 Task: Look for space in Bouaké, Ivory Coast from 9th July, 2023 to 16th July, 2023 for 2 adults, 1 child in price range Rs.8000 to Rs.16000. Place can be entire place with 2 bedrooms having 2 beds and 1 bathroom. Property type can be house, flat, guest house. Booking option can be shelf check-in. Required host language is English.
Action: Mouse moved to (380, 78)
Screenshot: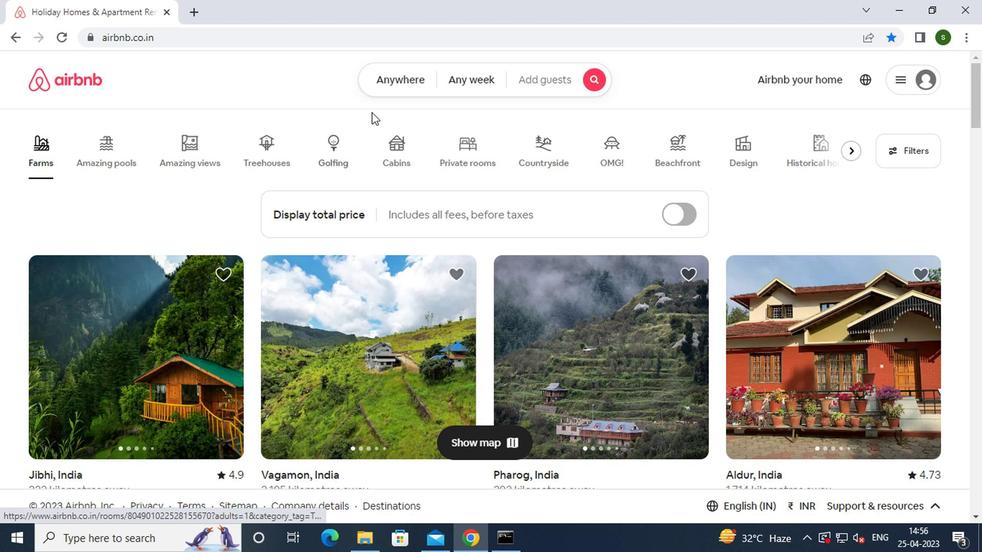 
Action: Mouse pressed left at (380, 78)
Screenshot: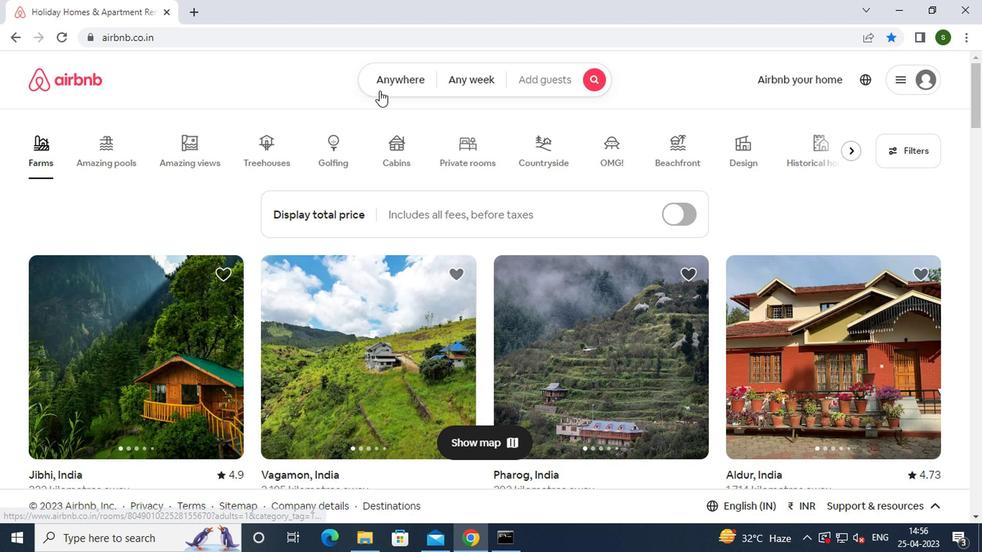 
Action: Mouse moved to (289, 145)
Screenshot: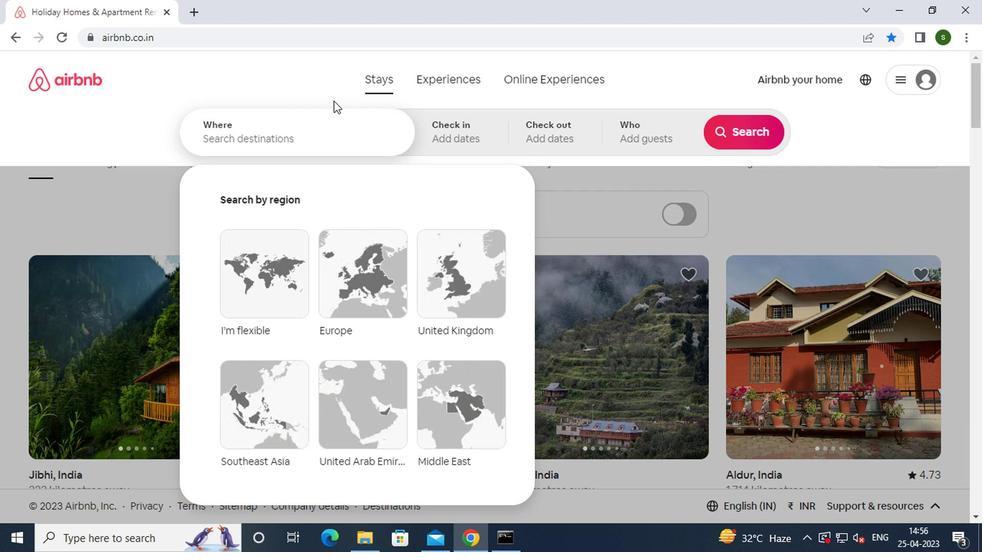 
Action: Mouse pressed left at (289, 145)
Screenshot: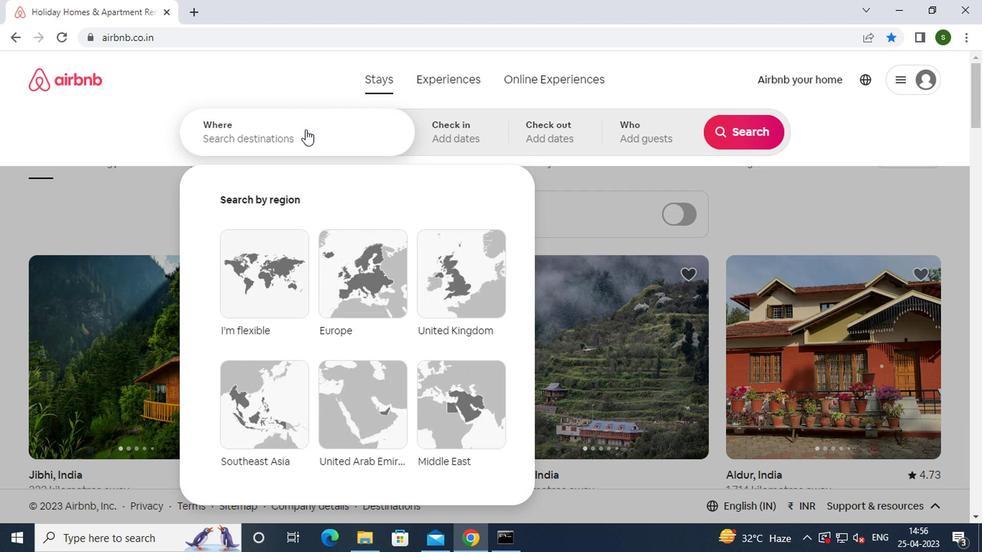
Action: Key pressed b<Key.caps_lock>ouake,
Screenshot: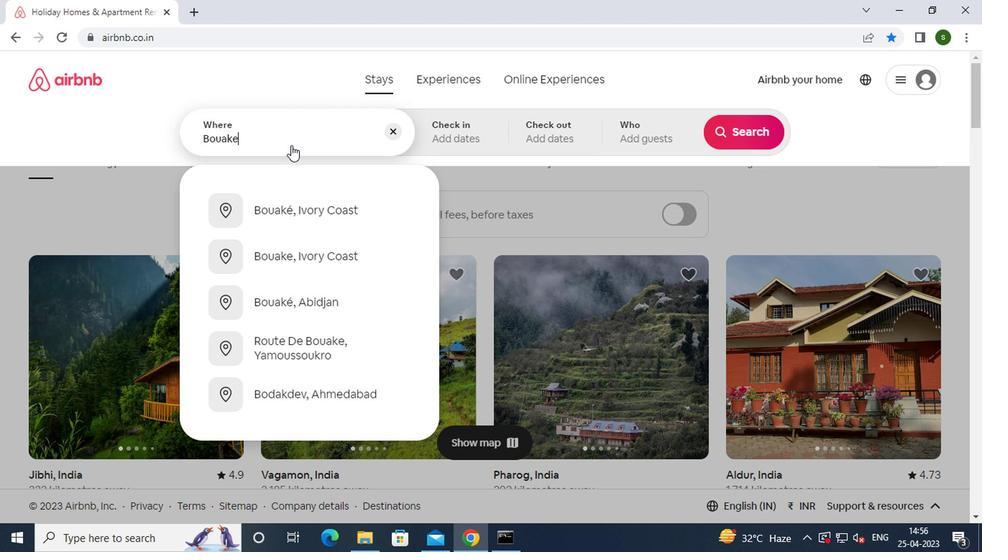 
Action: Mouse moved to (313, 202)
Screenshot: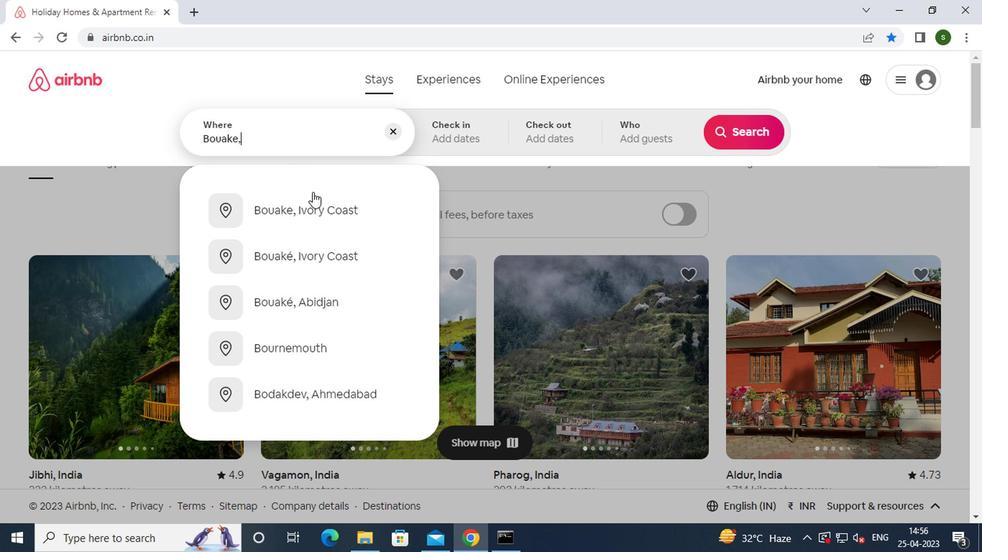 
Action: Mouse pressed left at (313, 202)
Screenshot: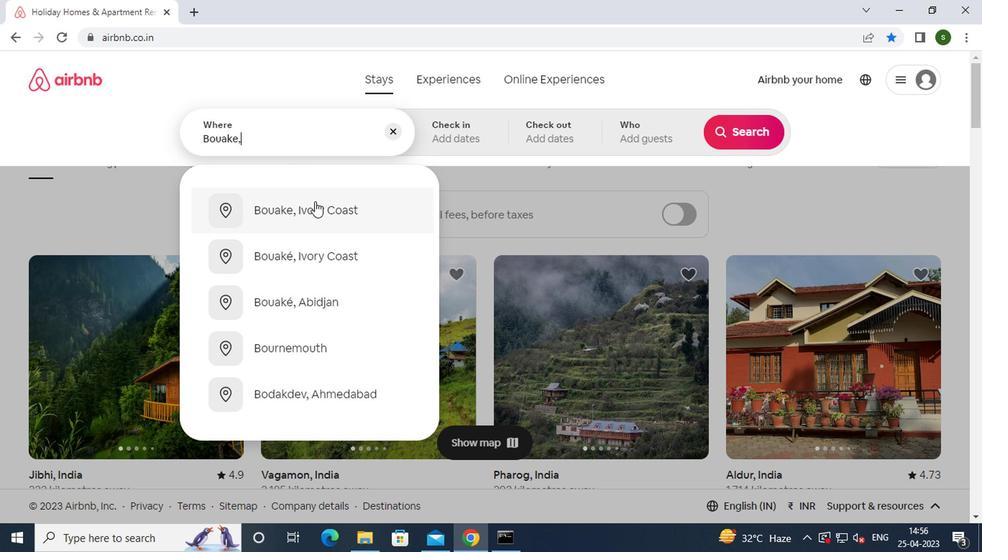 
Action: Mouse moved to (733, 243)
Screenshot: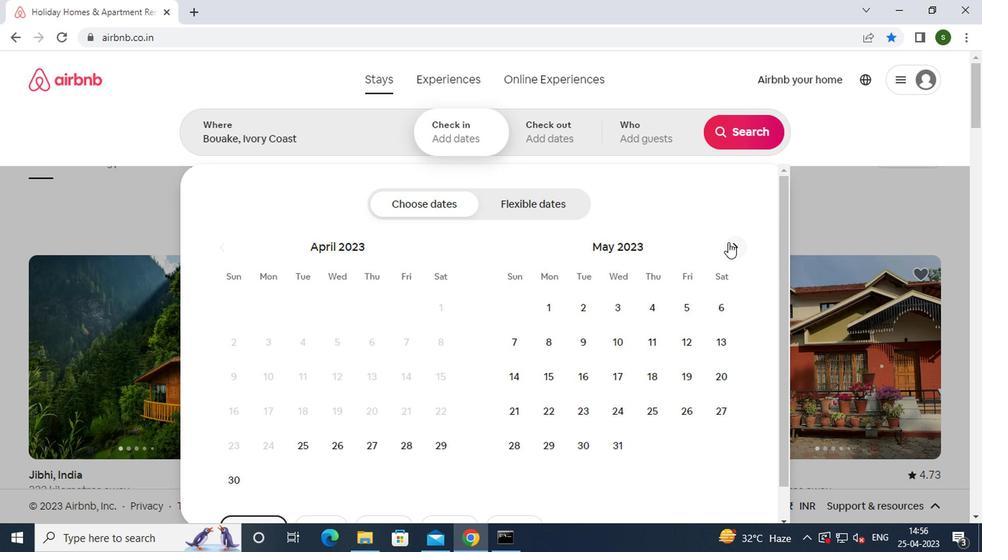 
Action: Mouse pressed left at (733, 243)
Screenshot: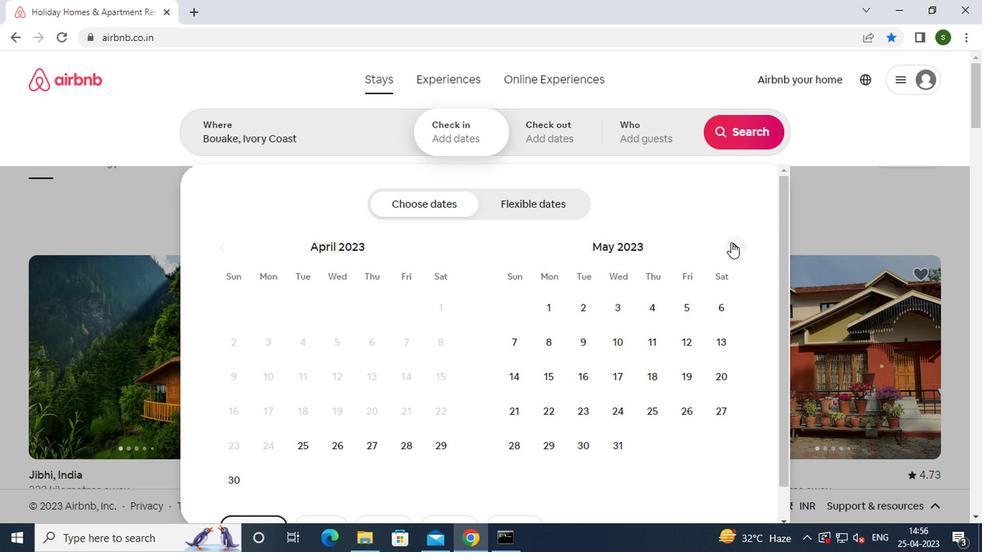 
Action: Mouse pressed left at (733, 243)
Screenshot: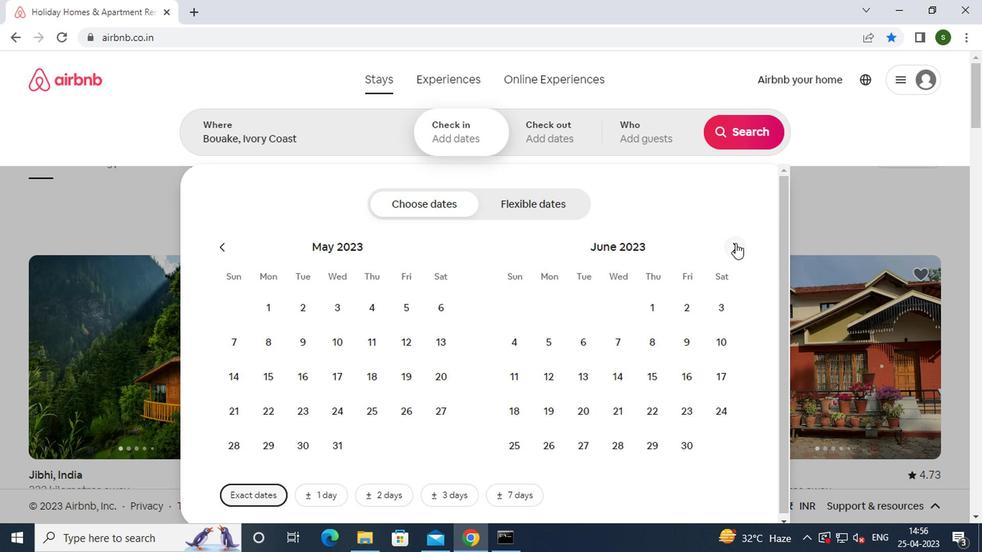 
Action: Mouse moved to (508, 377)
Screenshot: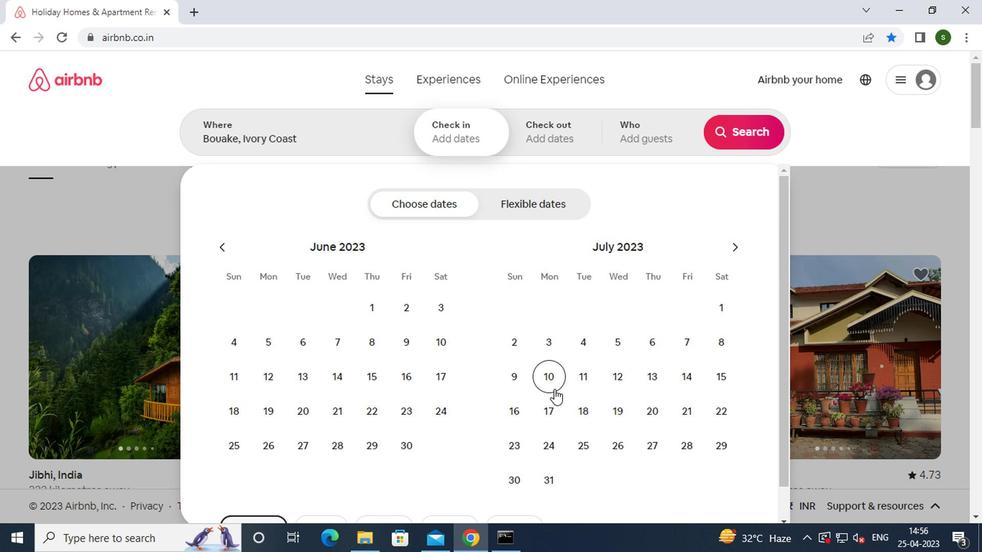 
Action: Mouse pressed left at (508, 377)
Screenshot: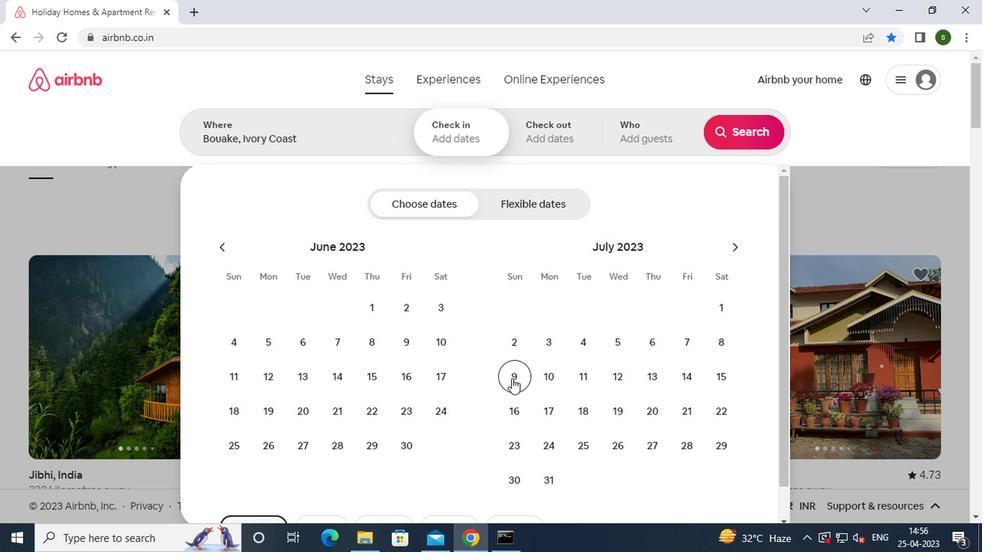 
Action: Mouse moved to (511, 403)
Screenshot: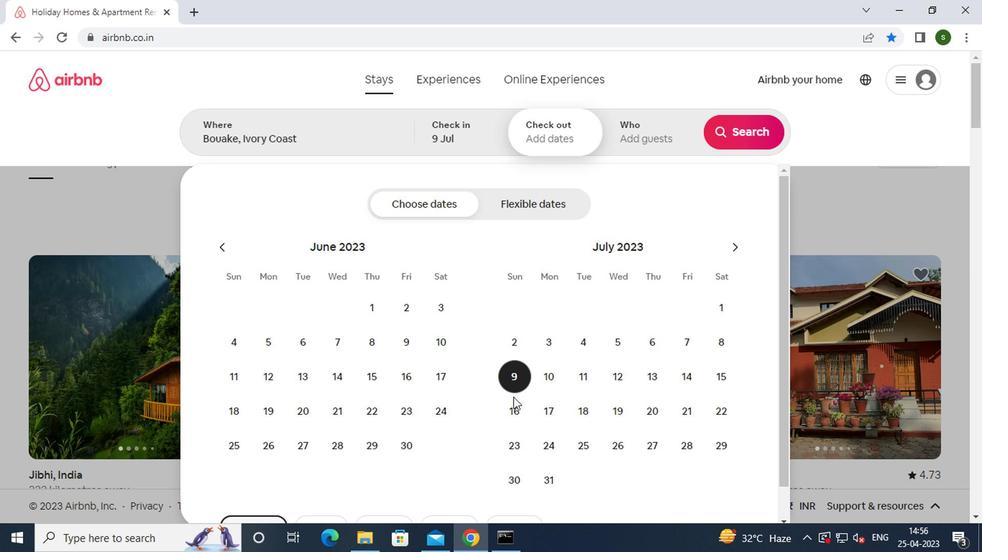 
Action: Mouse pressed left at (511, 403)
Screenshot: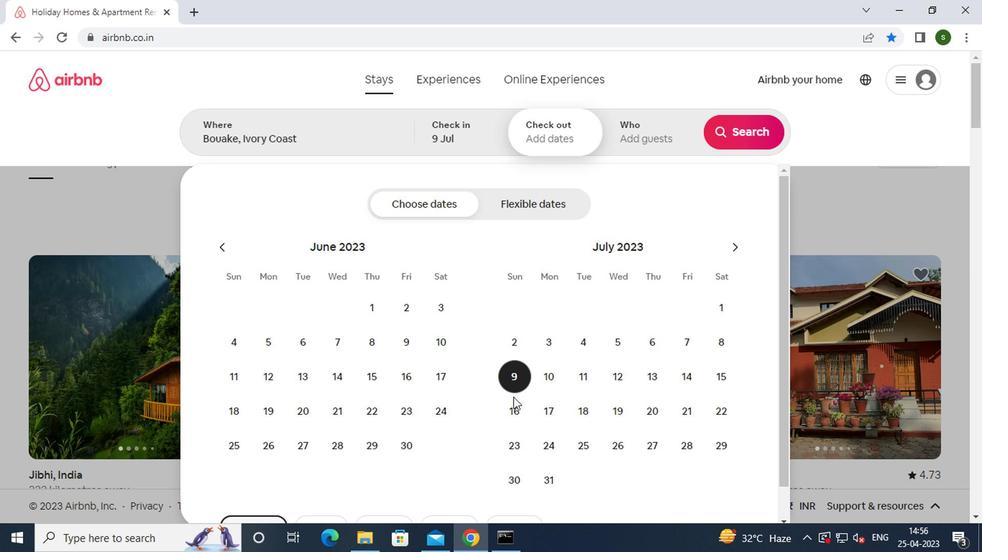 
Action: Mouse moved to (627, 139)
Screenshot: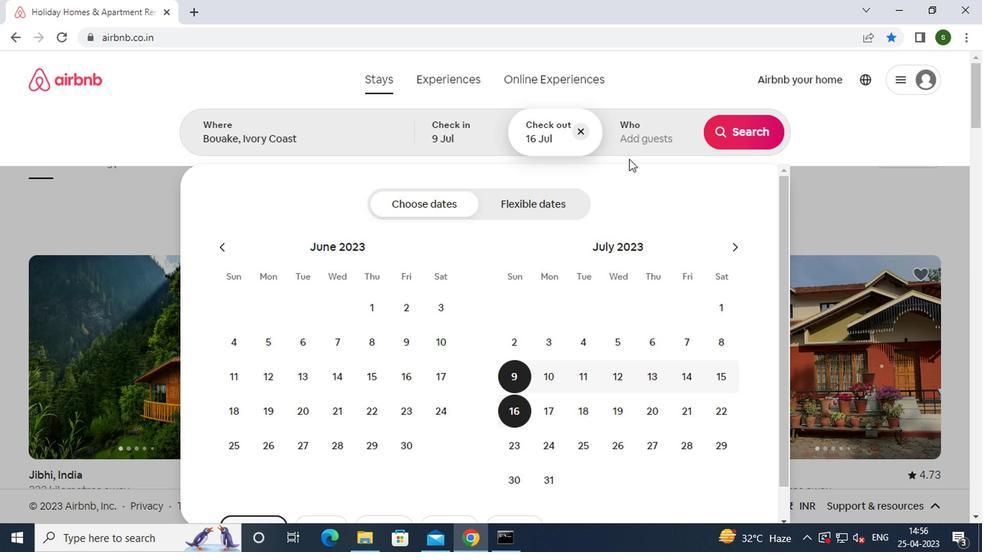 
Action: Mouse pressed left at (627, 139)
Screenshot: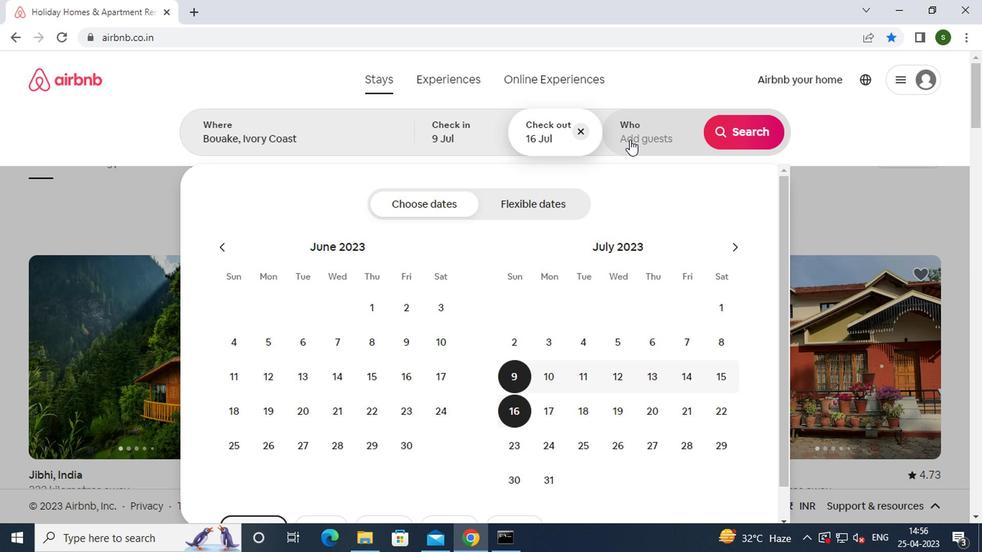 
Action: Mouse moved to (753, 213)
Screenshot: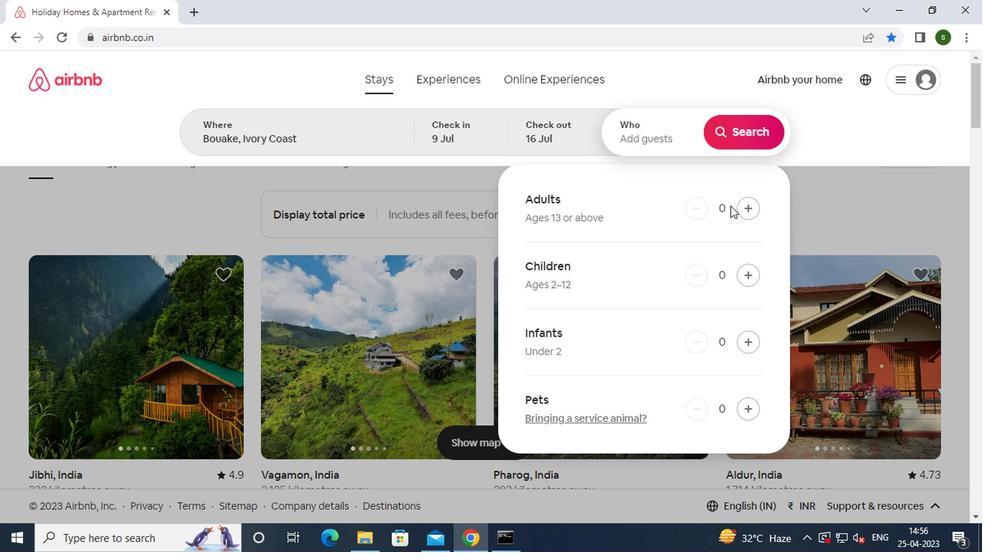 
Action: Mouse pressed left at (753, 213)
Screenshot: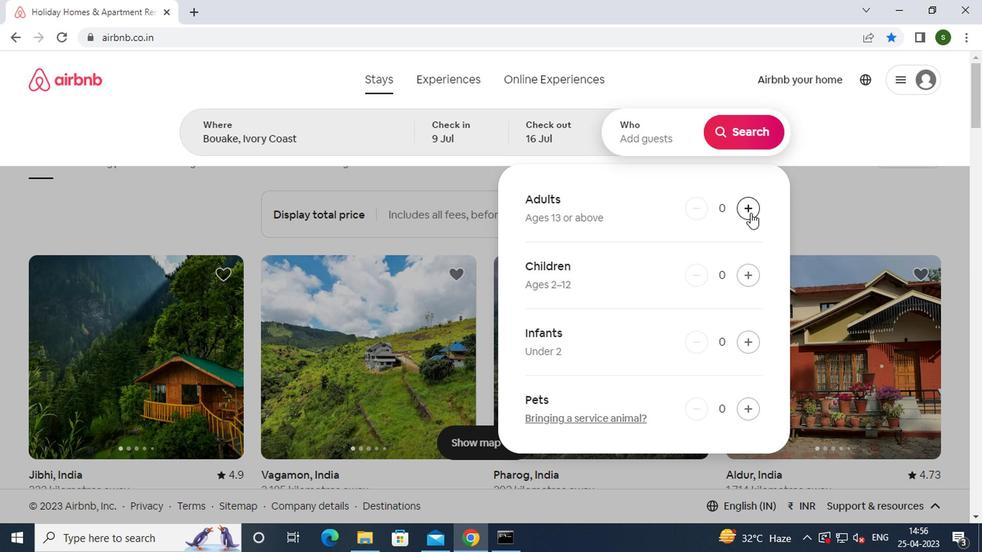 
Action: Mouse pressed left at (753, 213)
Screenshot: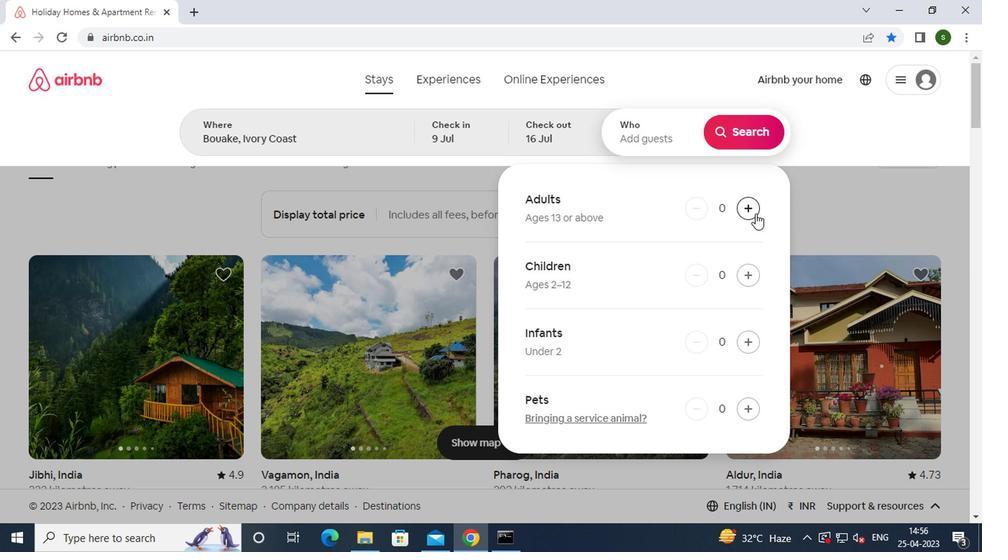 
Action: Mouse moved to (744, 271)
Screenshot: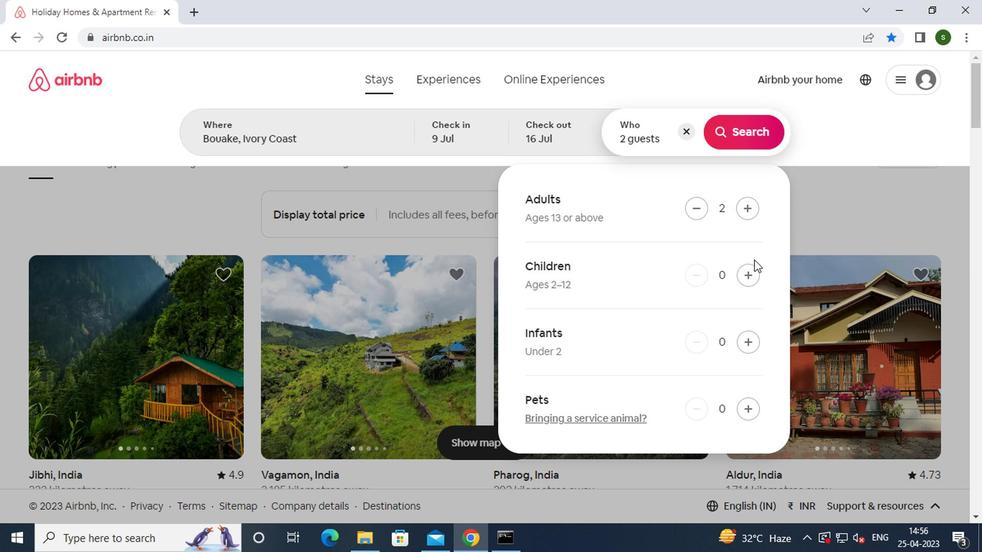 
Action: Mouse pressed left at (744, 271)
Screenshot: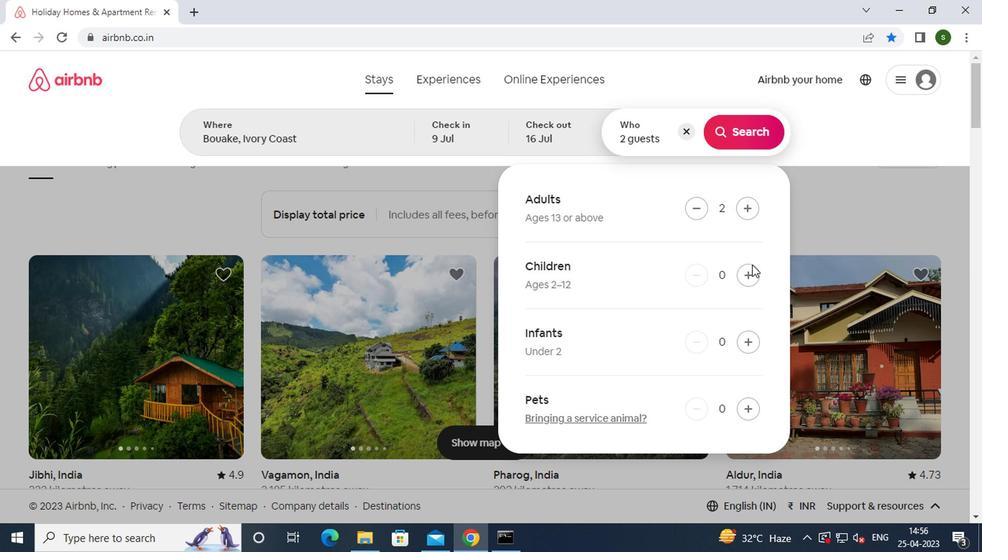 
Action: Mouse moved to (733, 125)
Screenshot: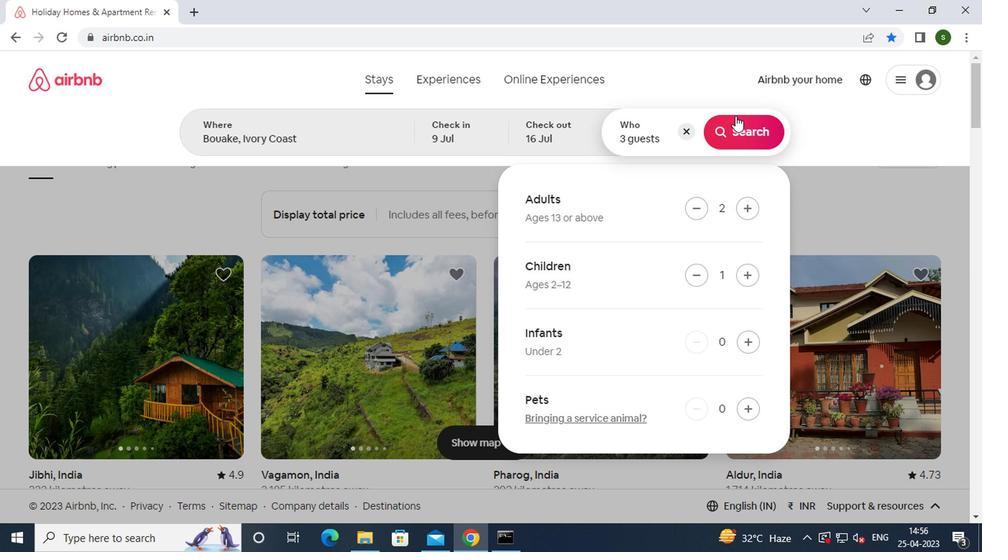 
Action: Mouse pressed left at (733, 125)
Screenshot: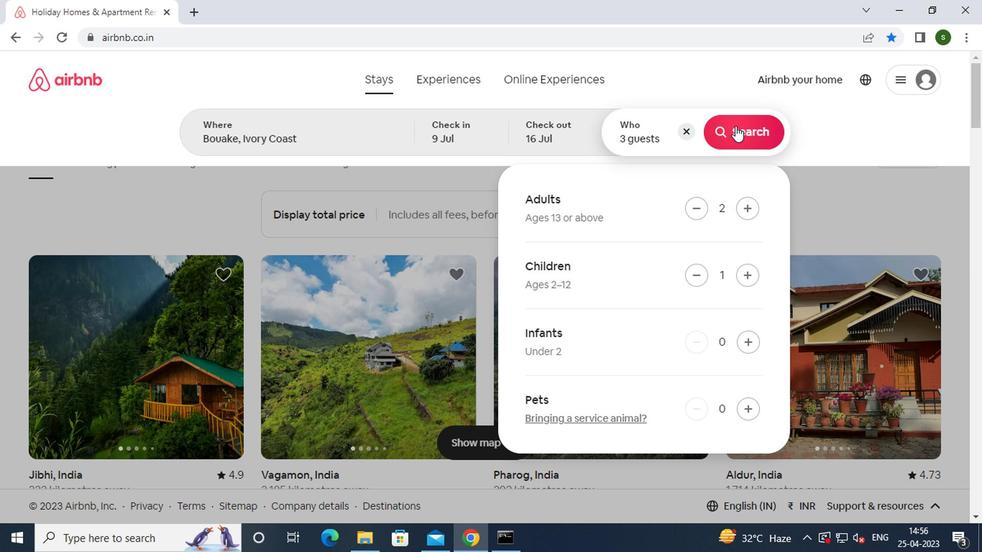 
Action: Mouse moved to (894, 131)
Screenshot: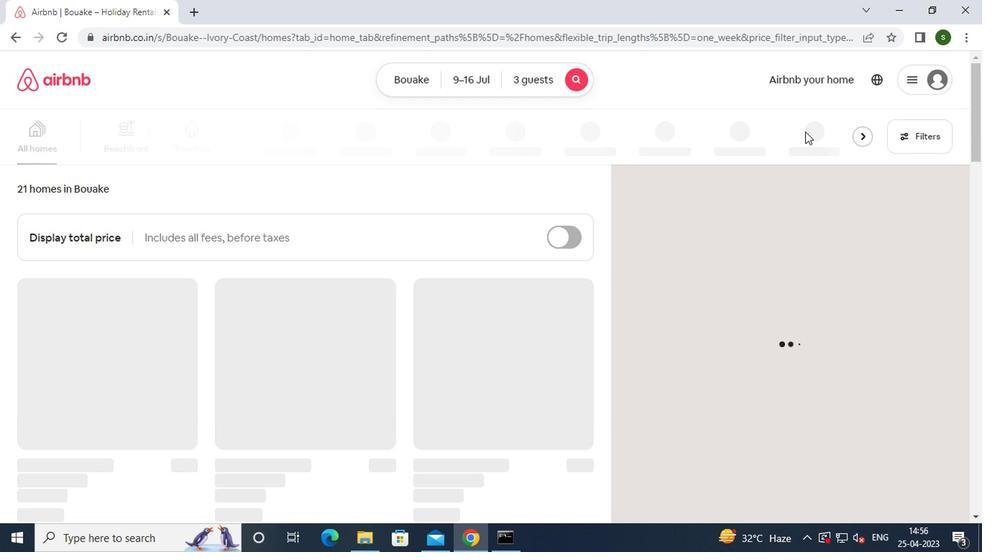 
Action: Mouse pressed left at (894, 131)
Screenshot: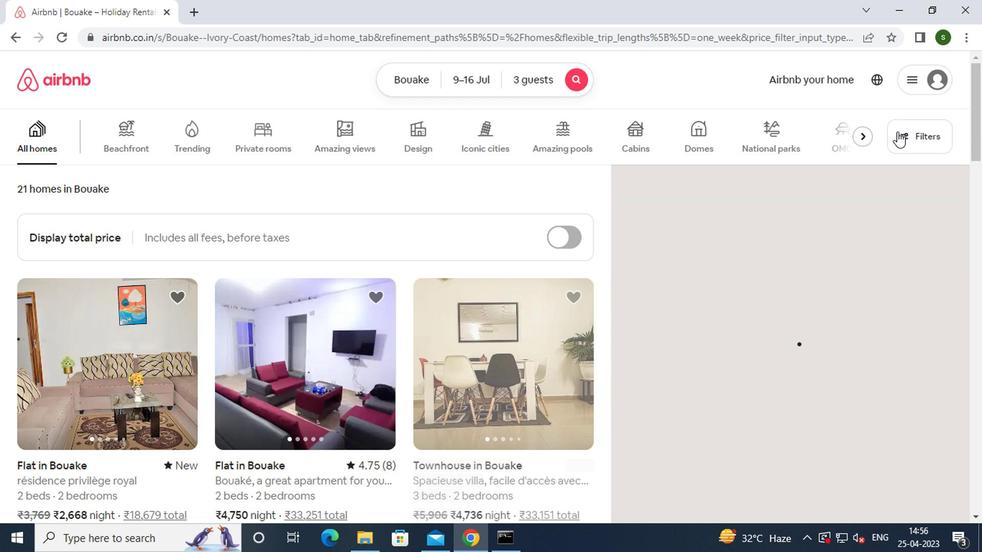 
Action: Mouse moved to (425, 313)
Screenshot: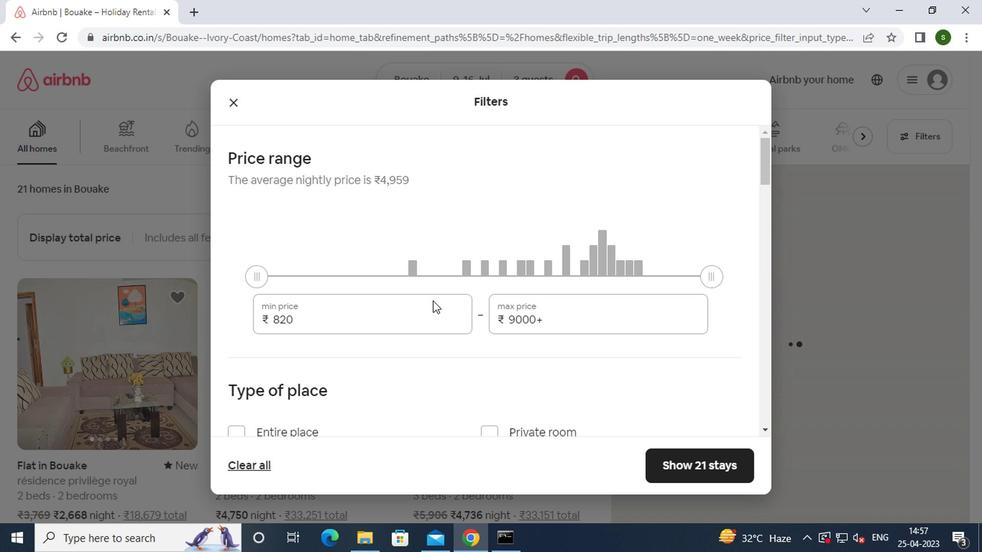 
Action: Mouse pressed left at (425, 313)
Screenshot: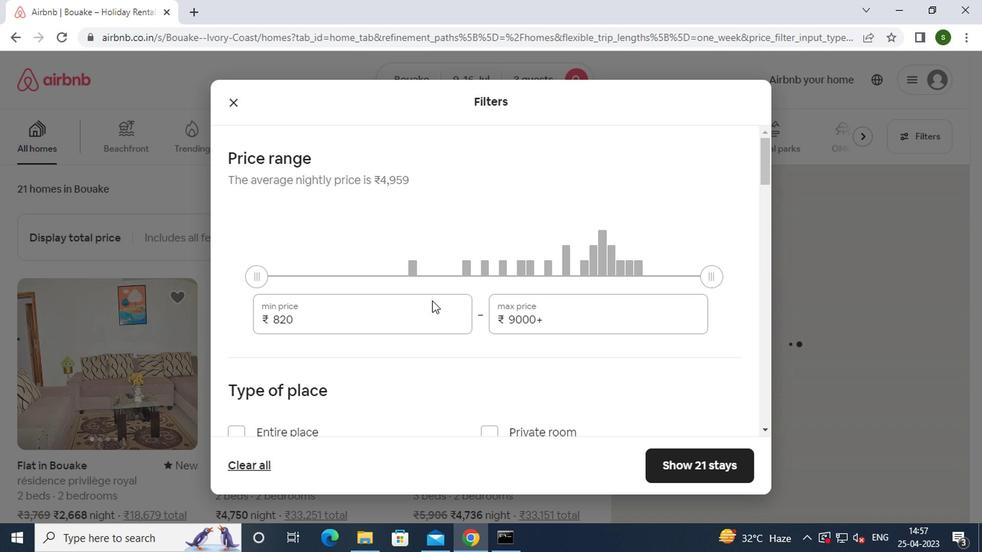 
Action: Mouse moved to (422, 304)
Screenshot: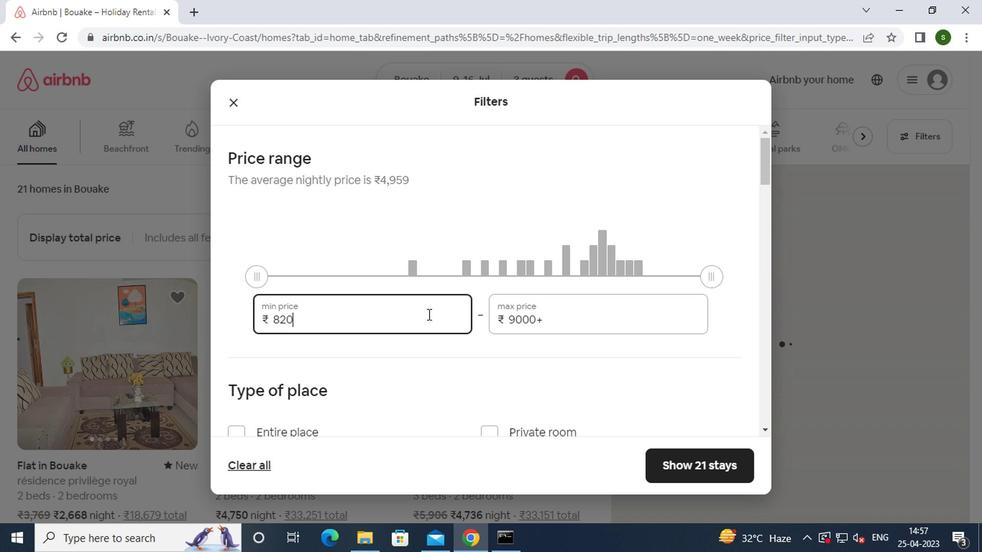 
Action: Key pressed <Key.backspace><Key.backspace><Key.backspace><Key.backspace><Key.backspace><Key.backspace><Key.backspace>8000
Screenshot: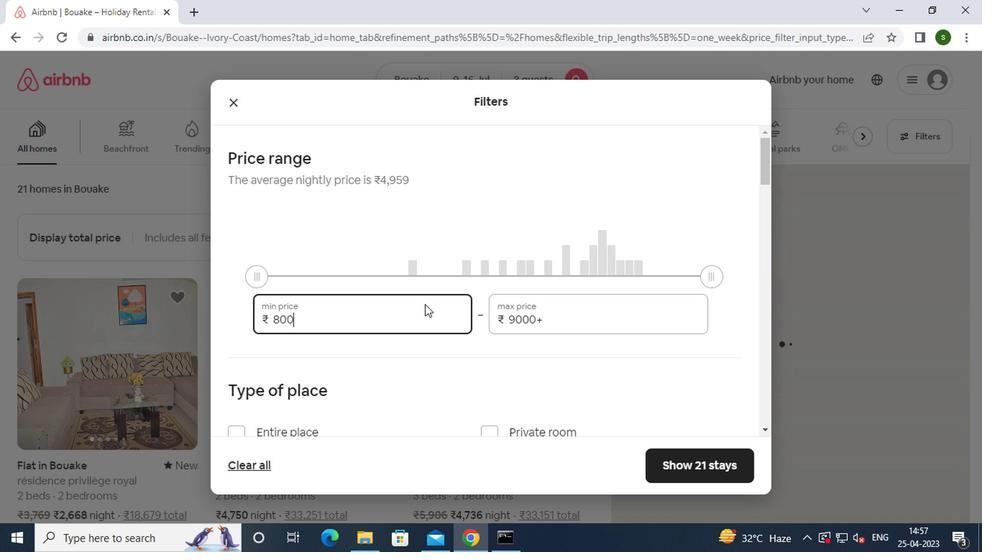 
Action: Mouse moved to (563, 318)
Screenshot: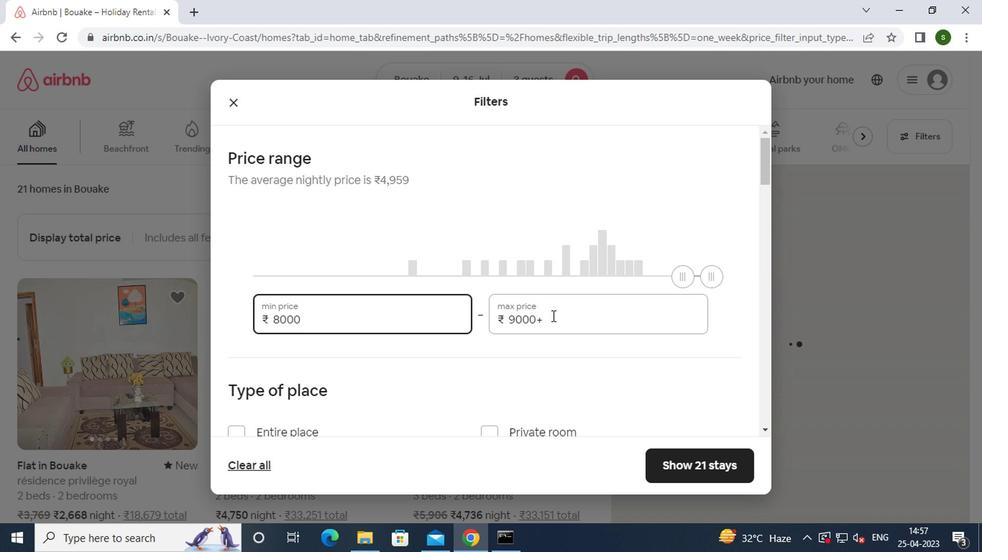 
Action: Mouse pressed left at (563, 318)
Screenshot: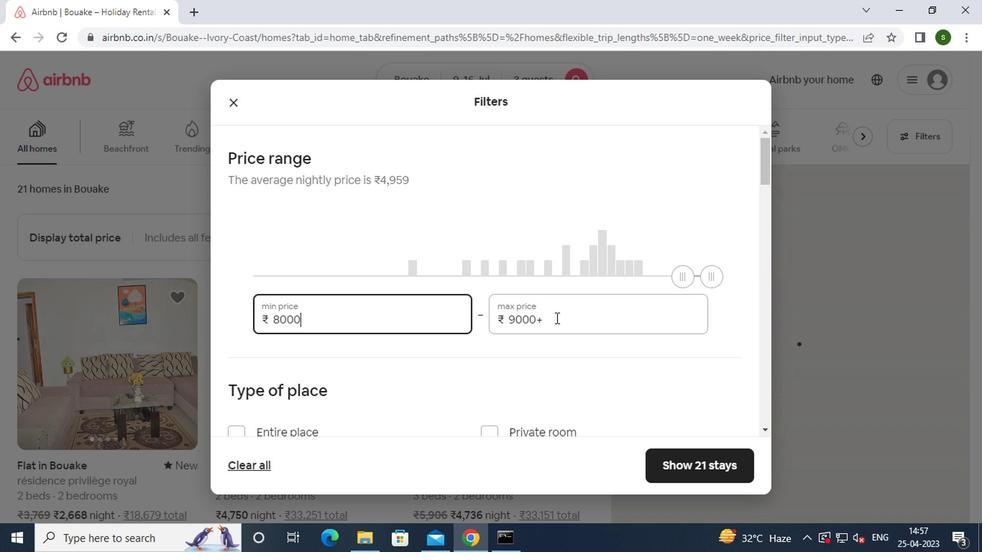 
Action: Key pressed <Key.backspace><Key.backspace><Key.backspace><Key.backspace><Key.backspace><Key.backspace><Key.backspace><Key.backspace><Key.backspace><Key.backspace><Key.backspace>16000
Screenshot: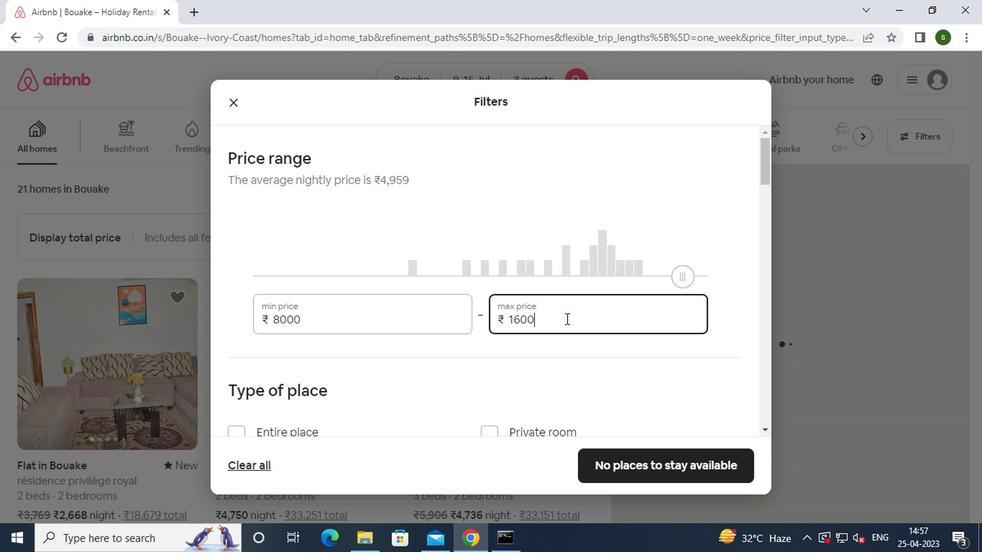 
Action: Mouse moved to (432, 317)
Screenshot: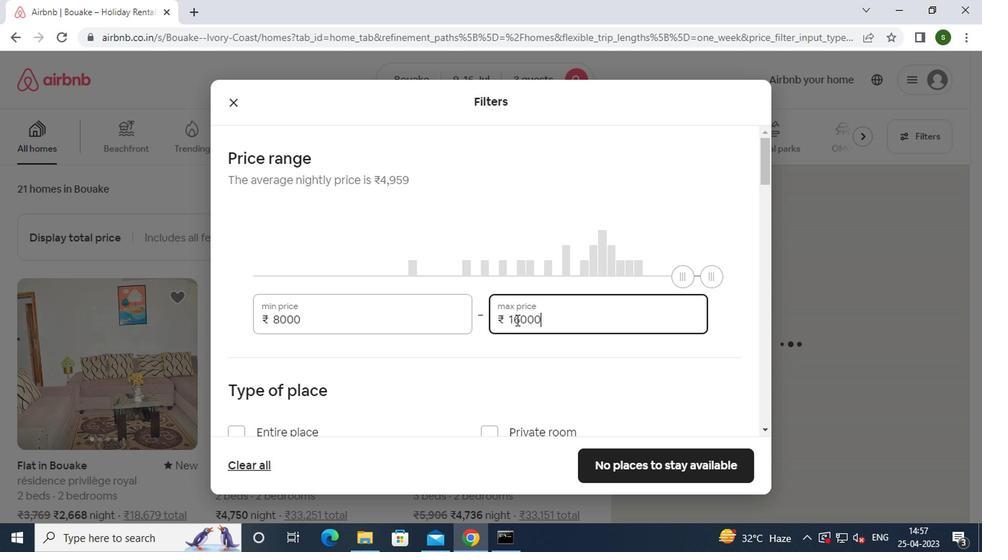 
Action: Mouse scrolled (432, 317) with delta (0, 0)
Screenshot: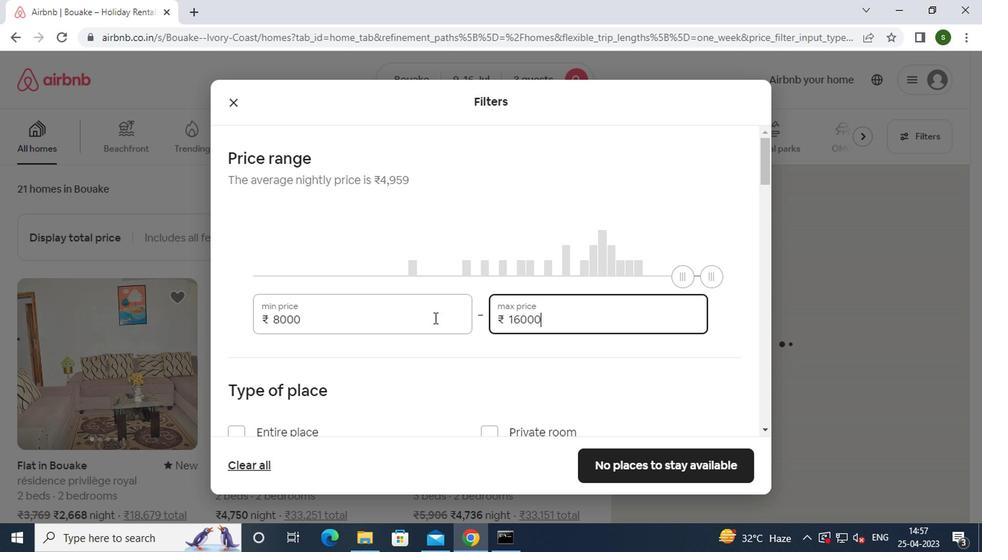 
Action: Mouse scrolled (432, 317) with delta (0, 0)
Screenshot: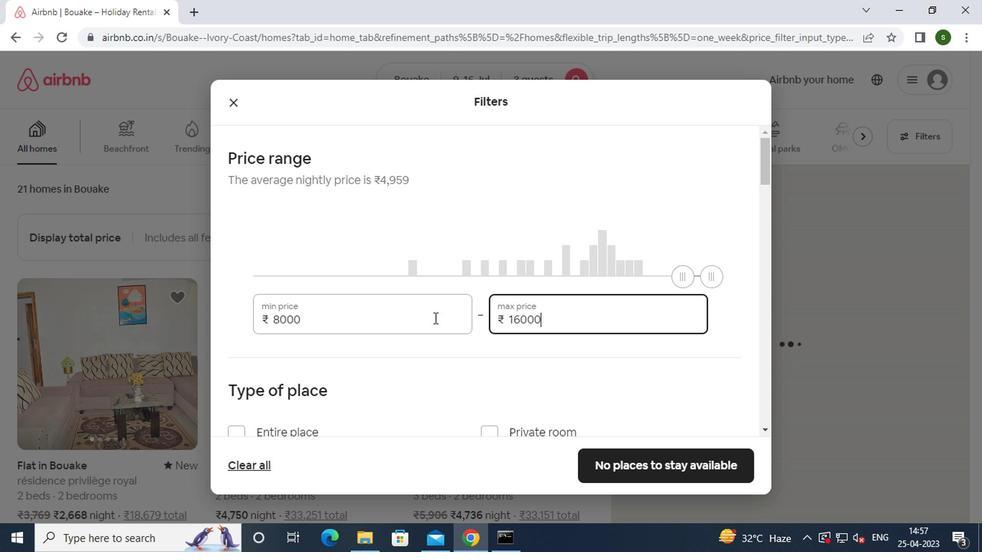 
Action: Mouse scrolled (432, 317) with delta (0, 0)
Screenshot: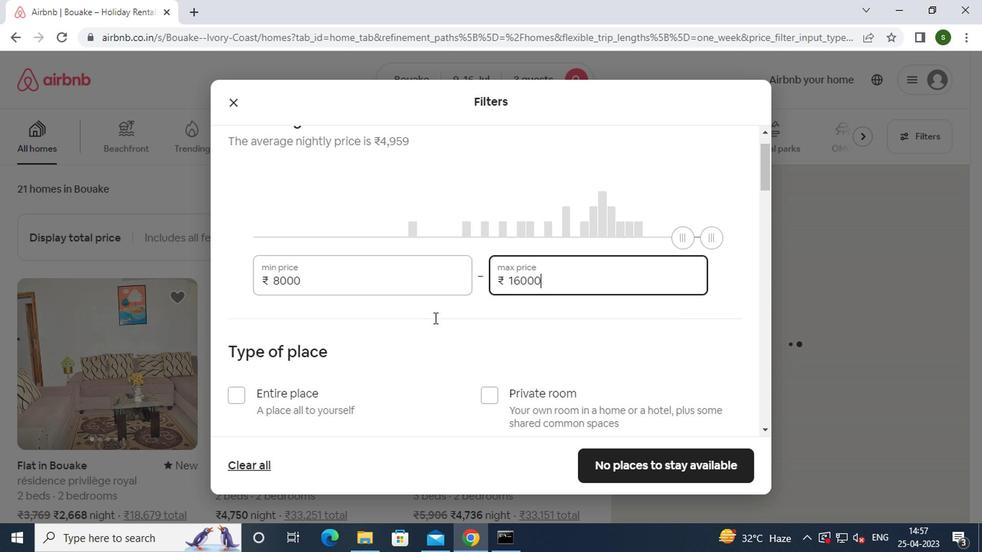
Action: Mouse scrolled (432, 317) with delta (0, 0)
Screenshot: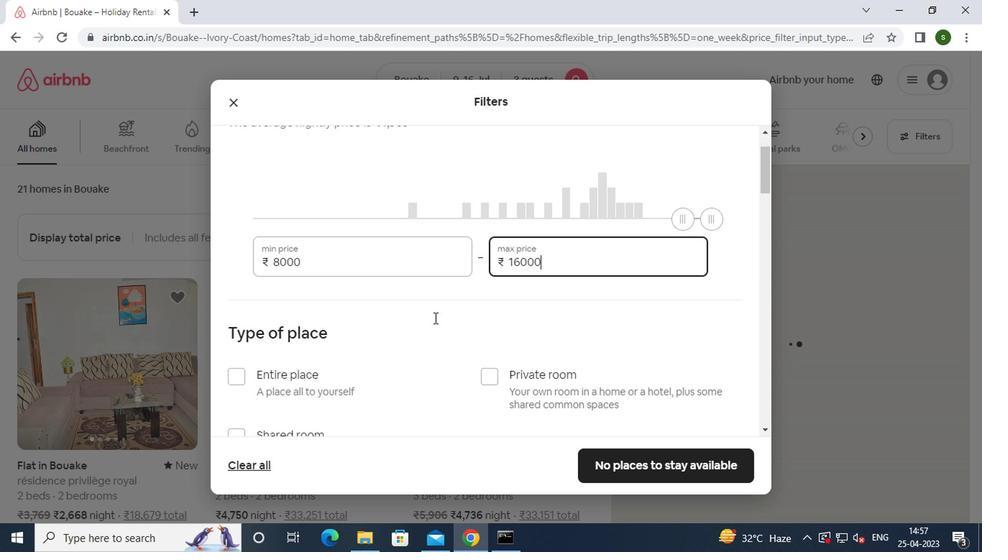 
Action: Mouse moved to (275, 161)
Screenshot: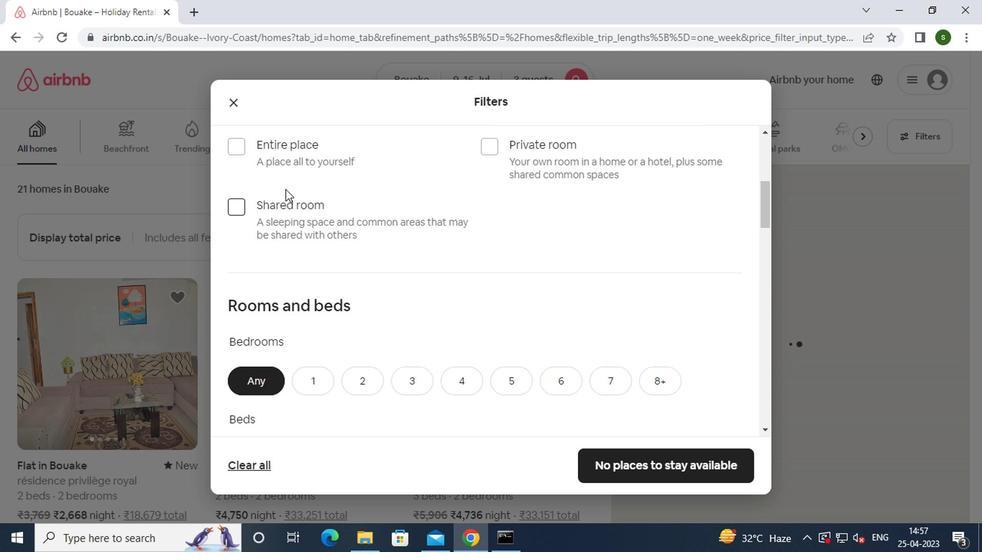 
Action: Mouse pressed left at (275, 161)
Screenshot: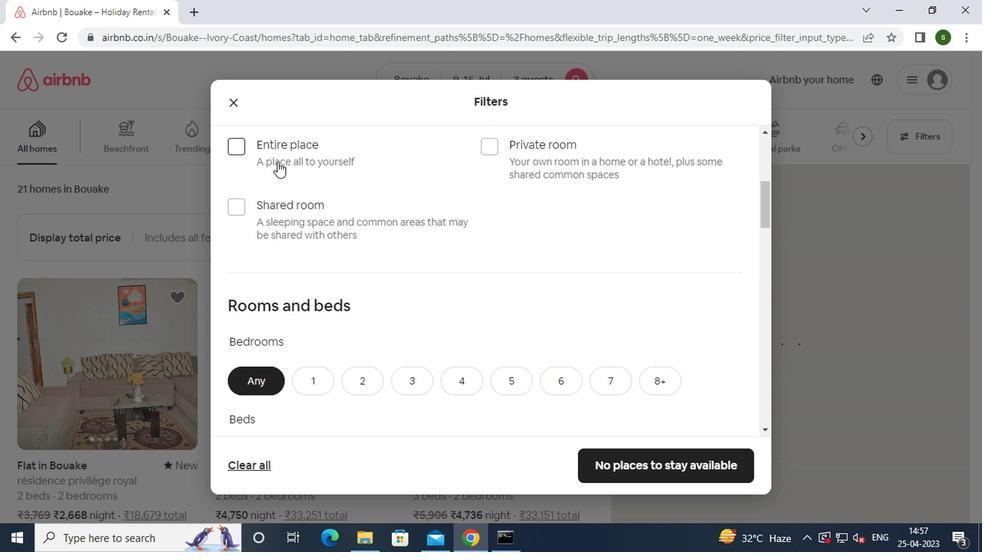 
Action: Mouse moved to (365, 372)
Screenshot: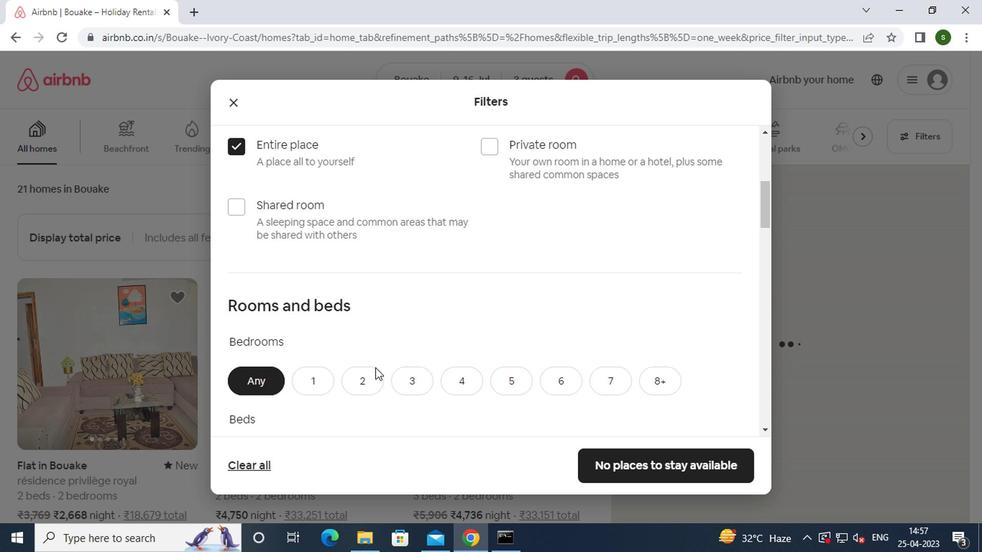 
Action: Mouse pressed left at (365, 372)
Screenshot: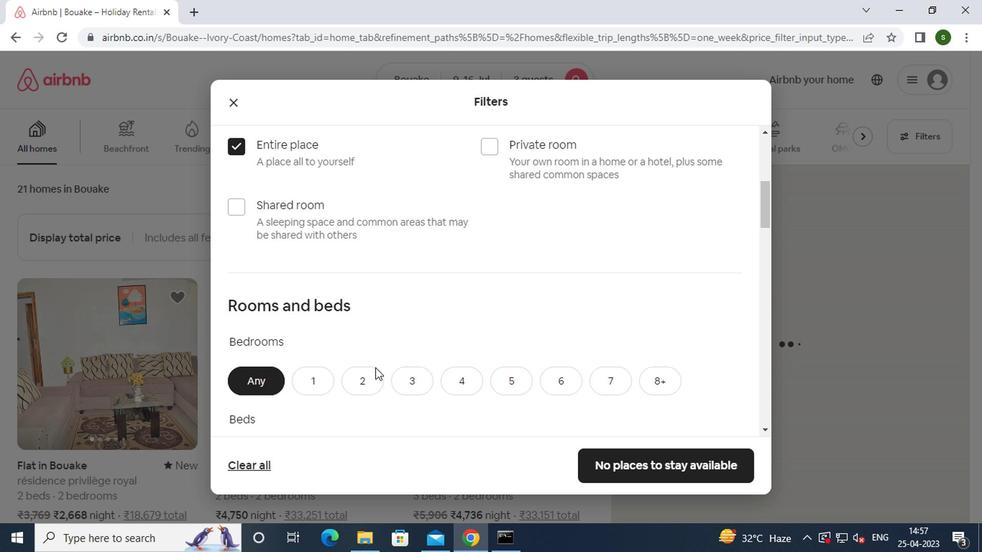 
Action: Mouse moved to (369, 333)
Screenshot: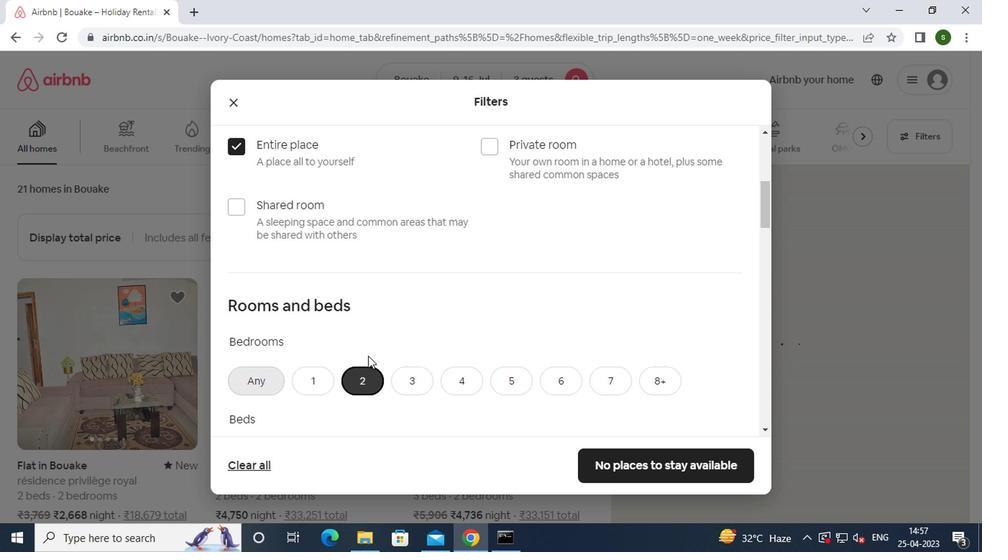 
Action: Mouse scrolled (369, 333) with delta (0, 0)
Screenshot: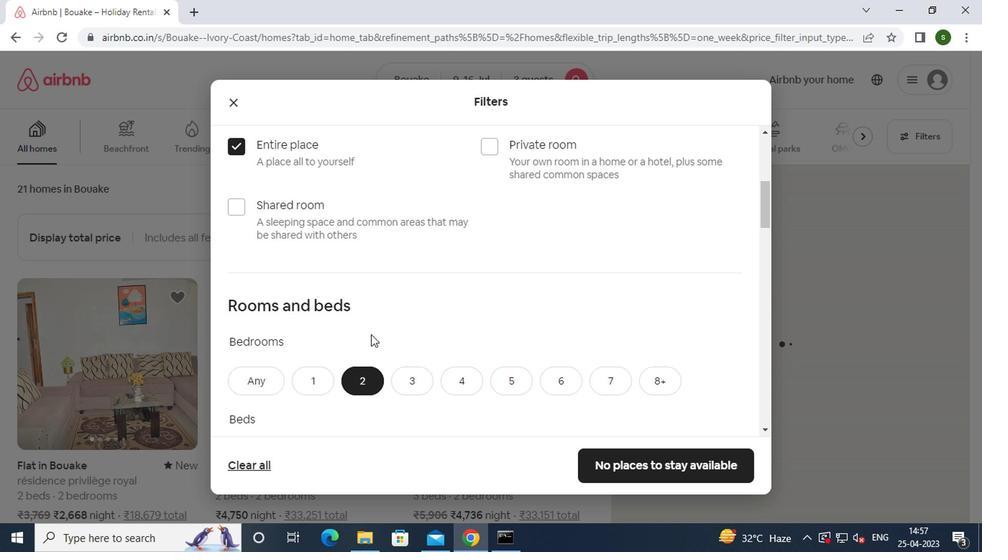 
Action: Mouse scrolled (369, 333) with delta (0, 0)
Screenshot: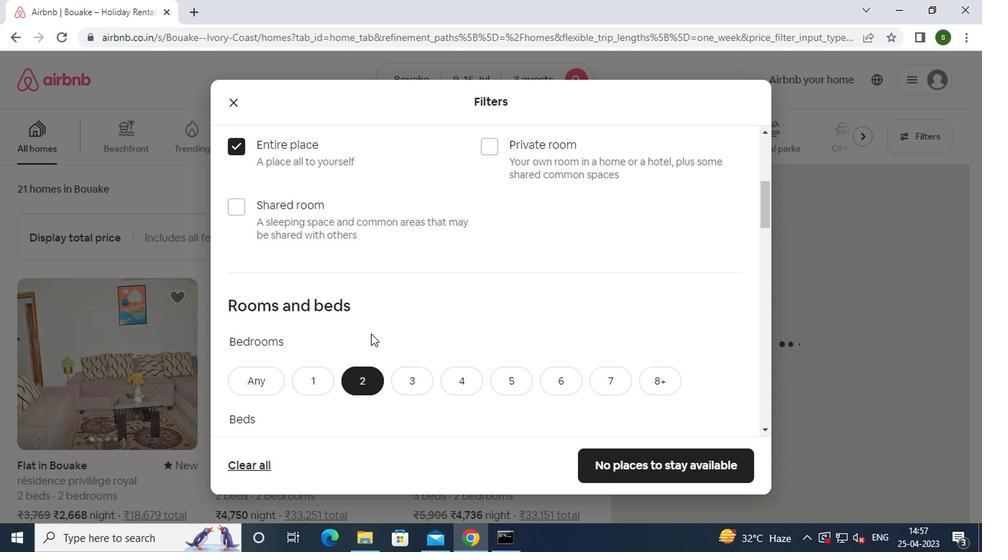 
Action: Mouse scrolled (369, 333) with delta (0, 0)
Screenshot: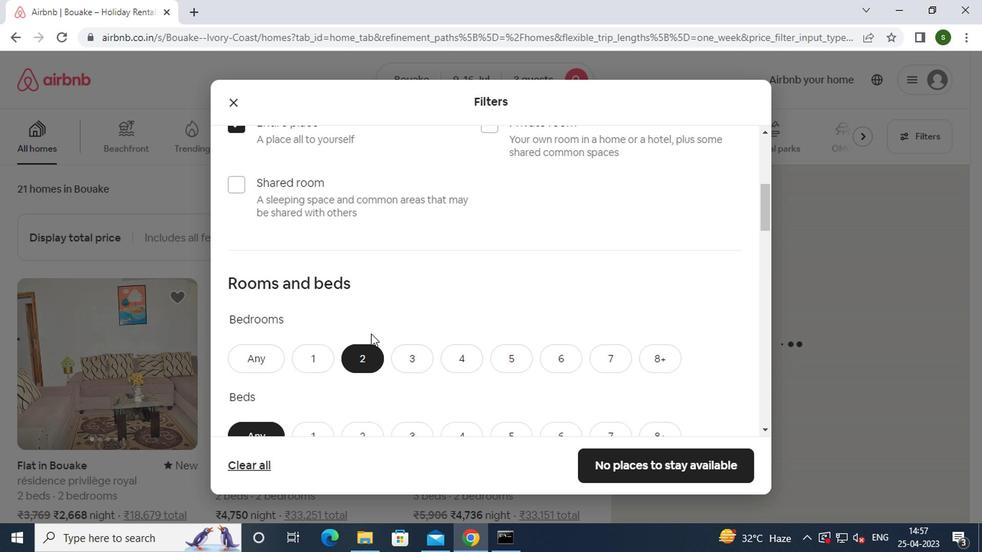 
Action: Mouse moved to (361, 241)
Screenshot: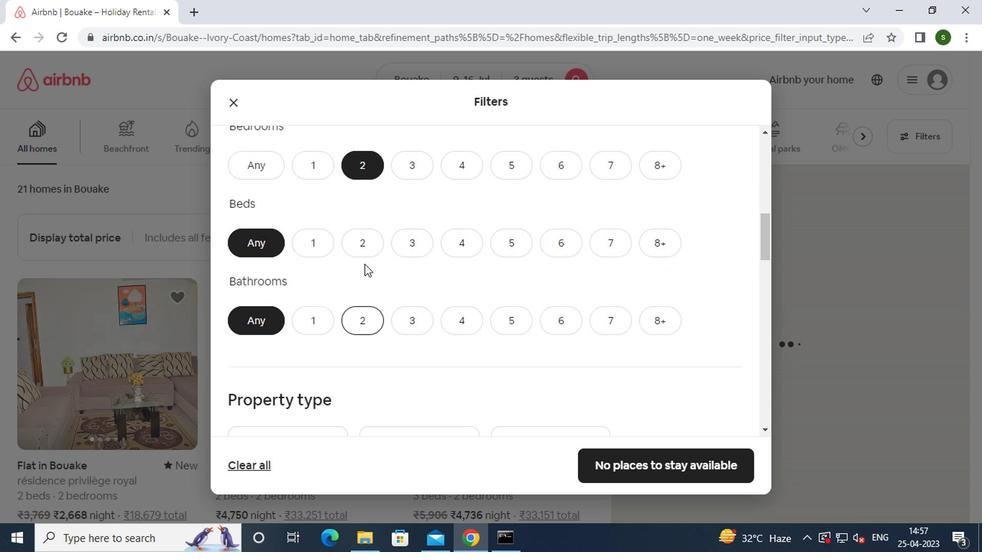 
Action: Mouse pressed left at (361, 241)
Screenshot: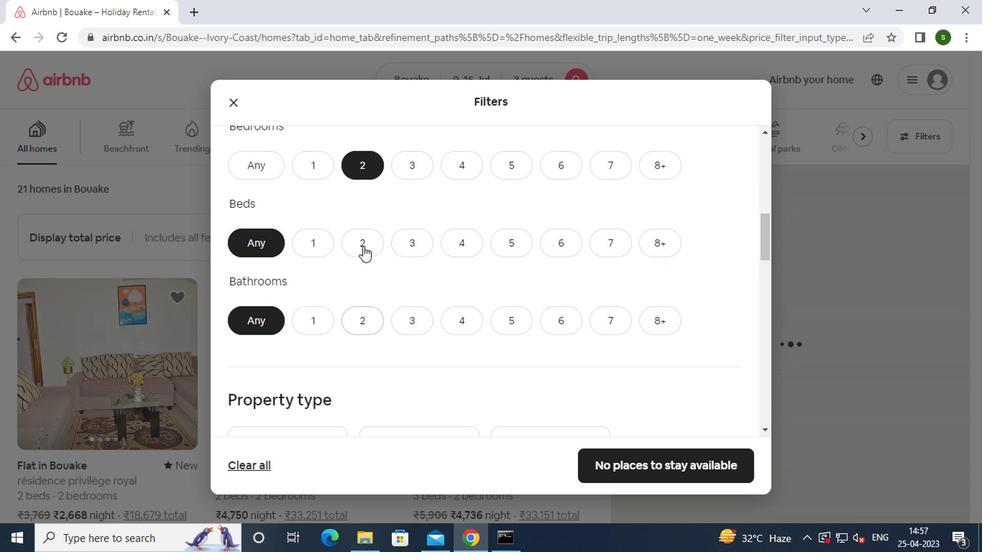 
Action: Mouse moved to (310, 319)
Screenshot: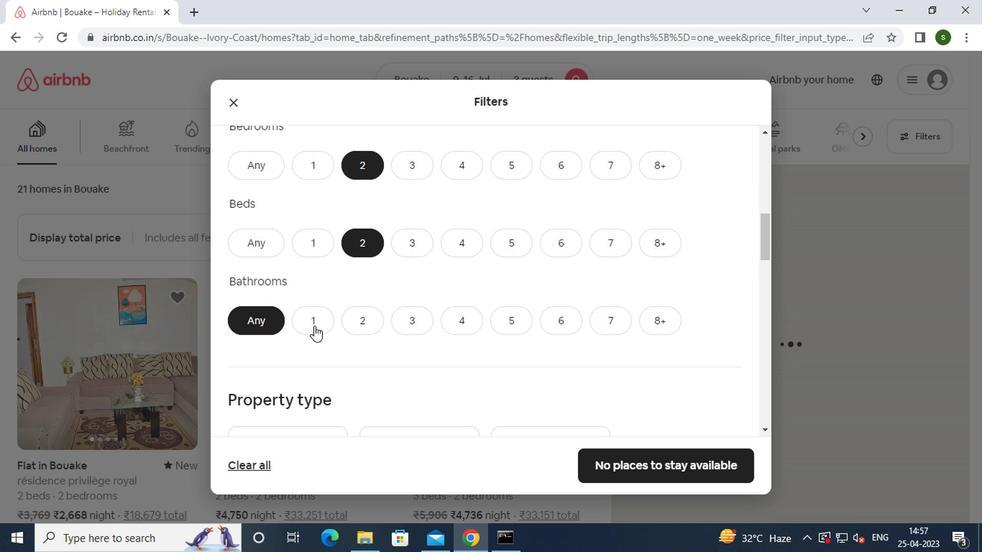
Action: Mouse pressed left at (310, 319)
Screenshot: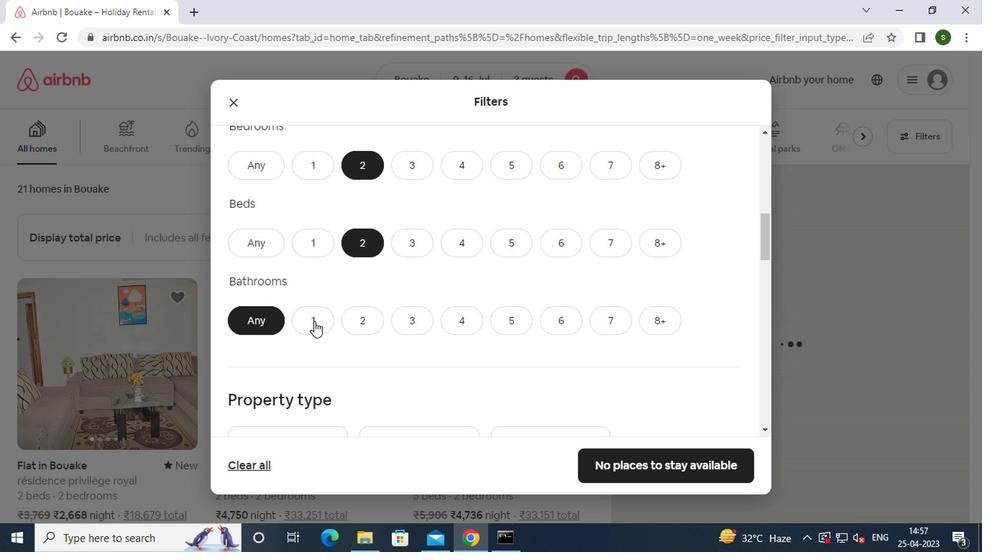 
Action: Mouse moved to (367, 309)
Screenshot: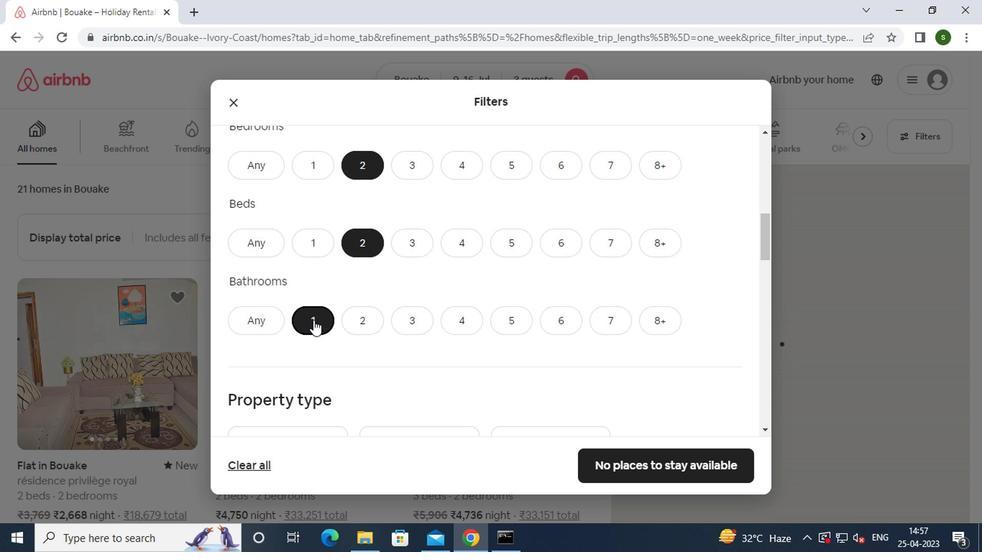 
Action: Mouse scrolled (367, 308) with delta (0, 0)
Screenshot: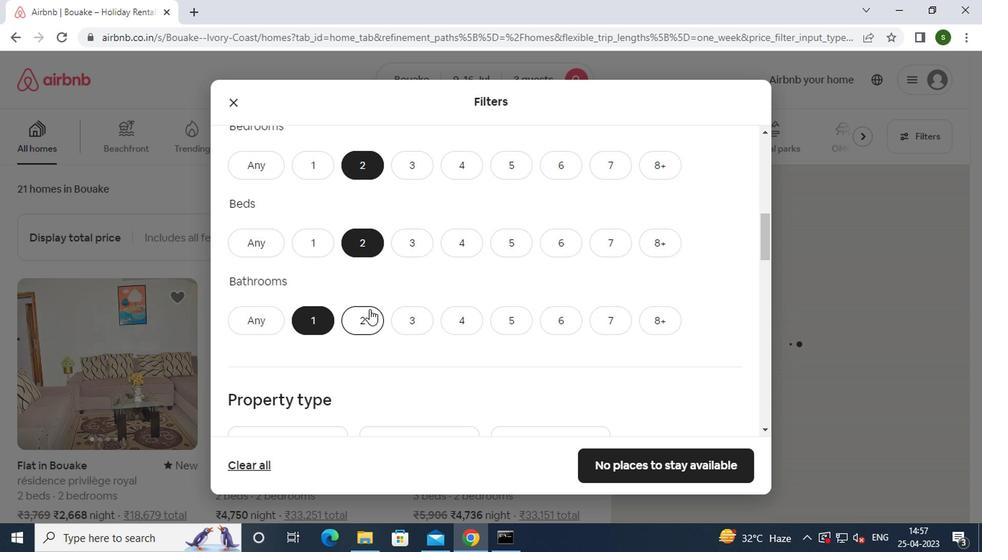 
Action: Mouse scrolled (367, 308) with delta (0, 0)
Screenshot: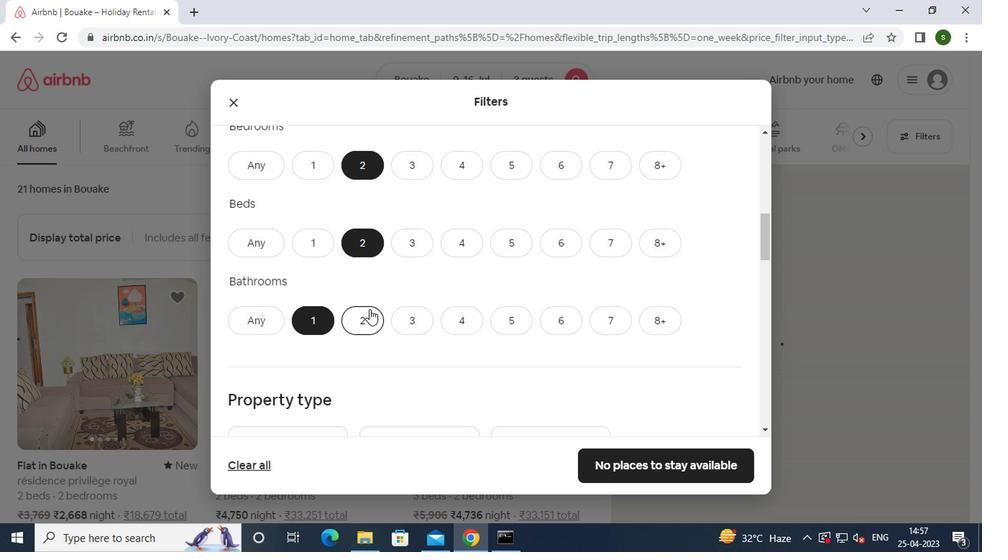 
Action: Mouse scrolled (367, 308) with delta (0, 0)
Screenshot: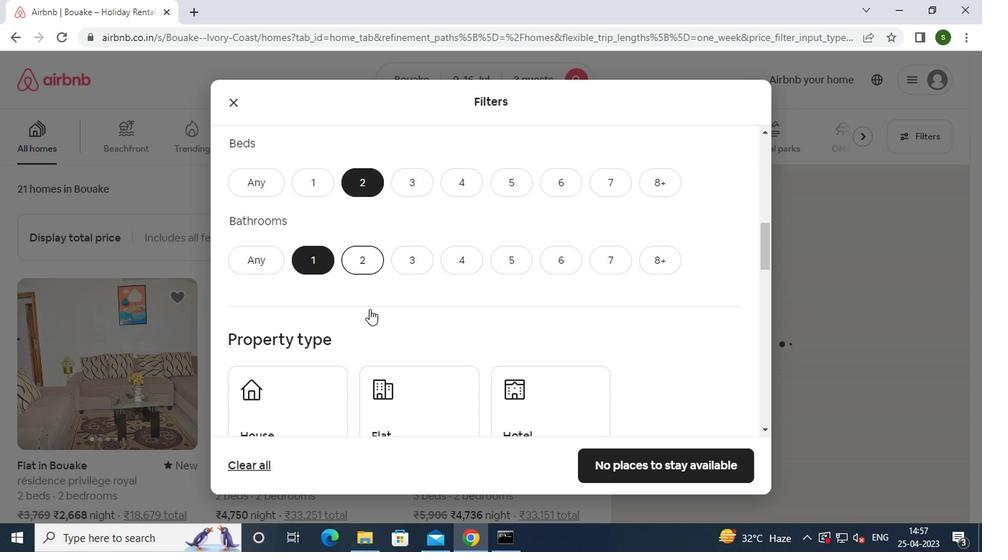
Action: Mouse moved to (303, 280)
Screenshot: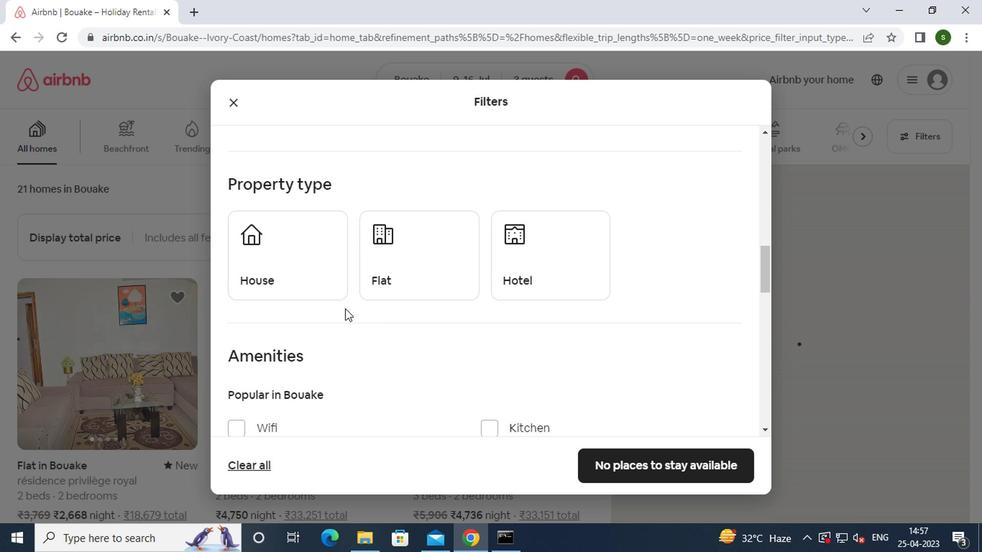 
Action: Mouse pressed left at (303, 280)
Screenshot: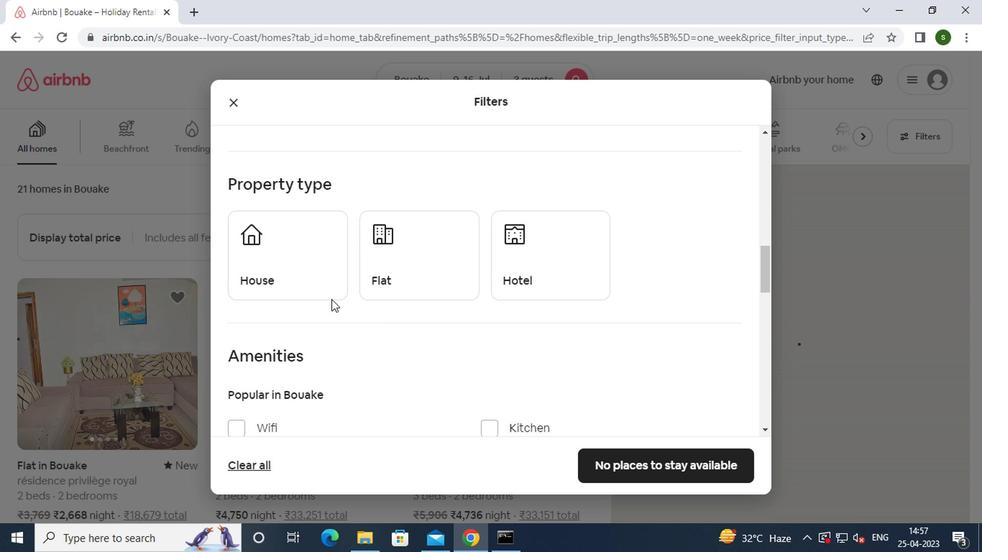 
Action: Mouse moved to (388, 266)
Screenshot: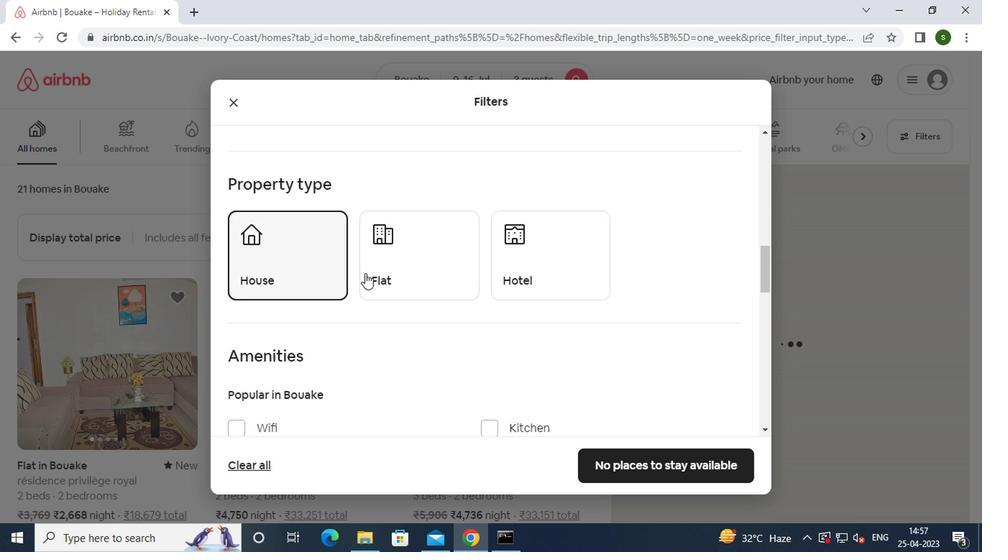 
Action: Mouse pressed left at (388, 266)
Screenshot: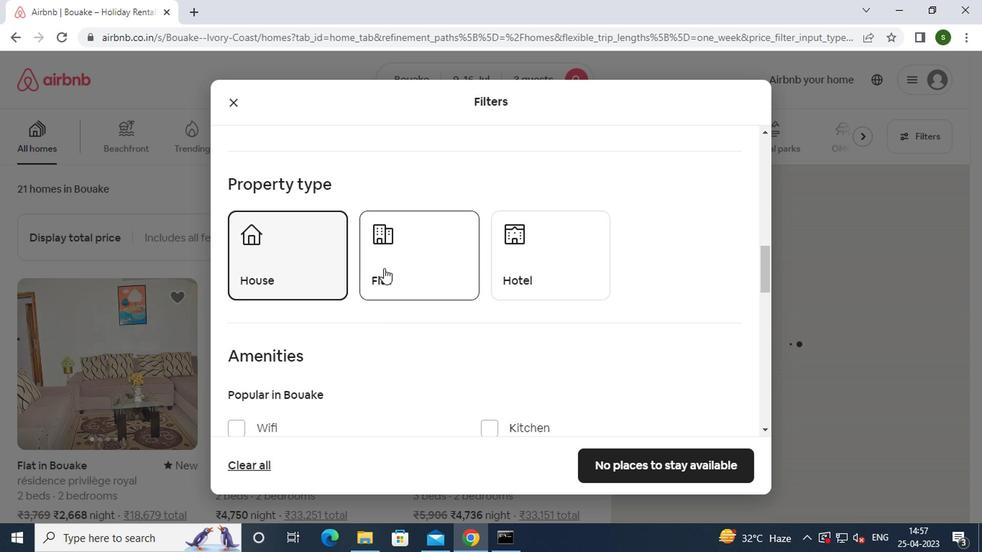 
Action: Mouse moved to (506, 265)
Screenshot: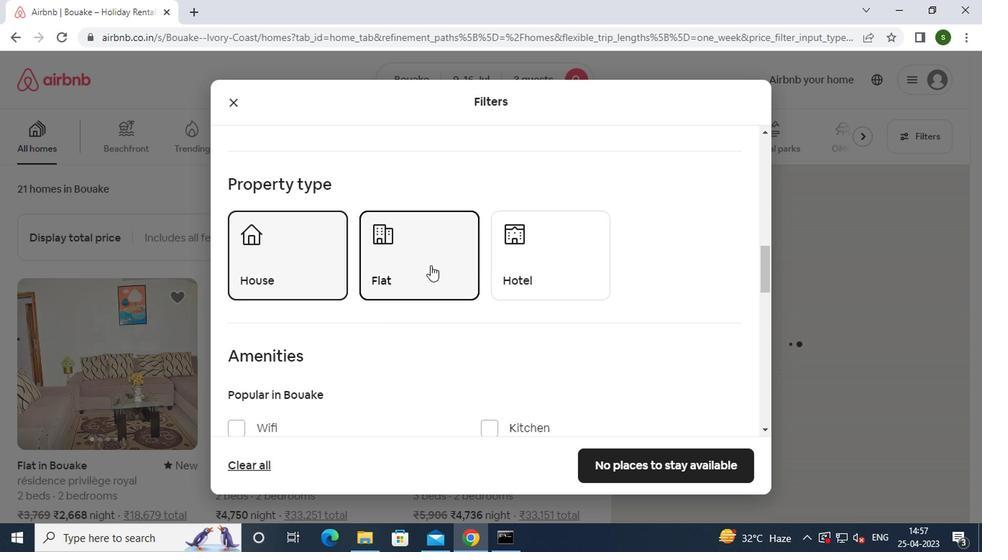 
Action: Mouse scrolled (506, 264) with delta (0, -1)
Screenshot: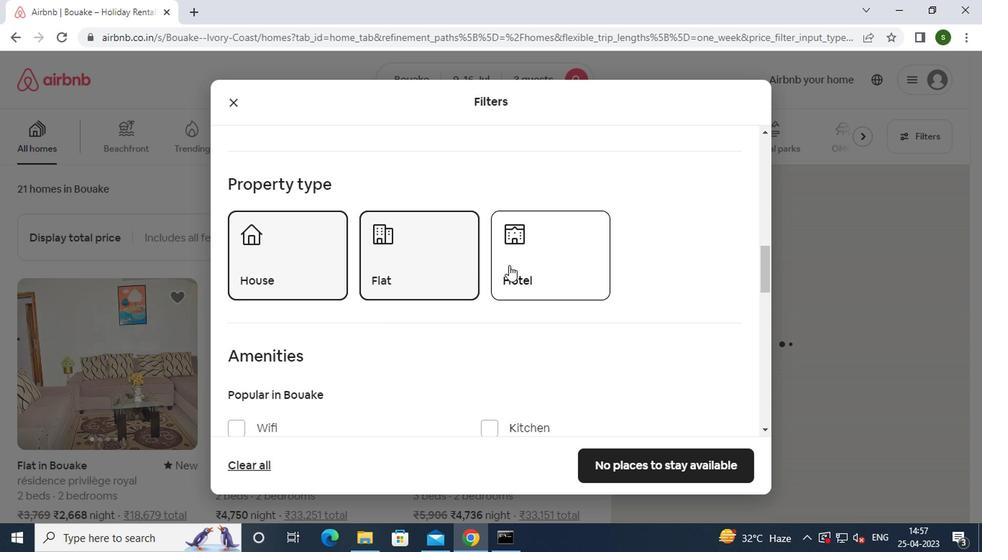 
Action: Mouse scrolled (506, 264) with delta (0, -1)
Screenshot: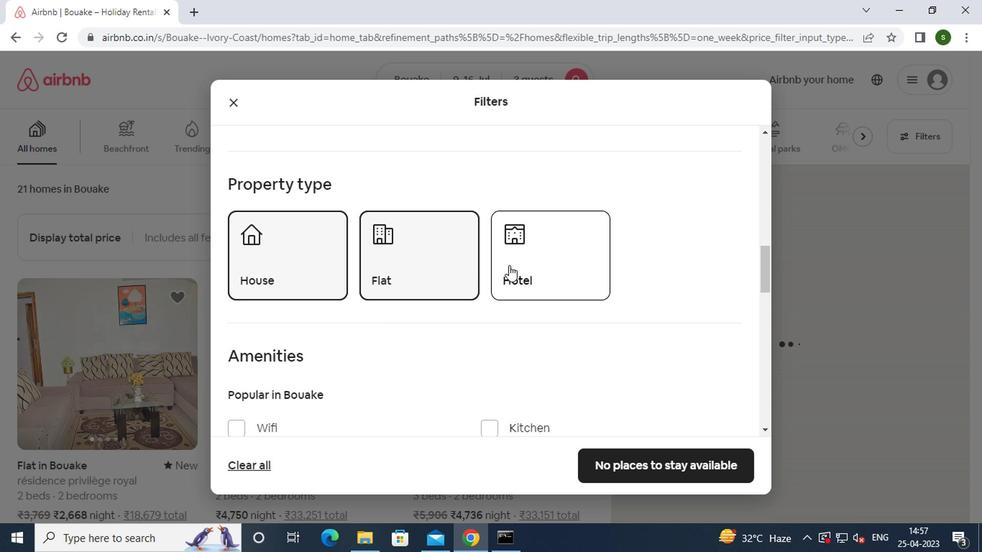 
Action: Mouse scrolled (506, 264) with delta (0, -1)
Screenshot: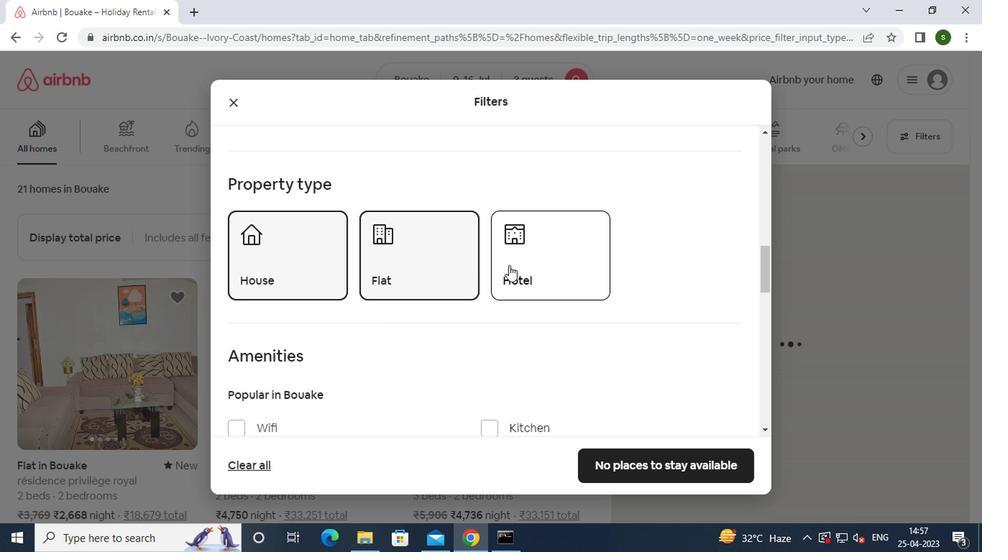 
Action: Mouse scrolled (506, 264) with delta (0, -1)
Screenshot: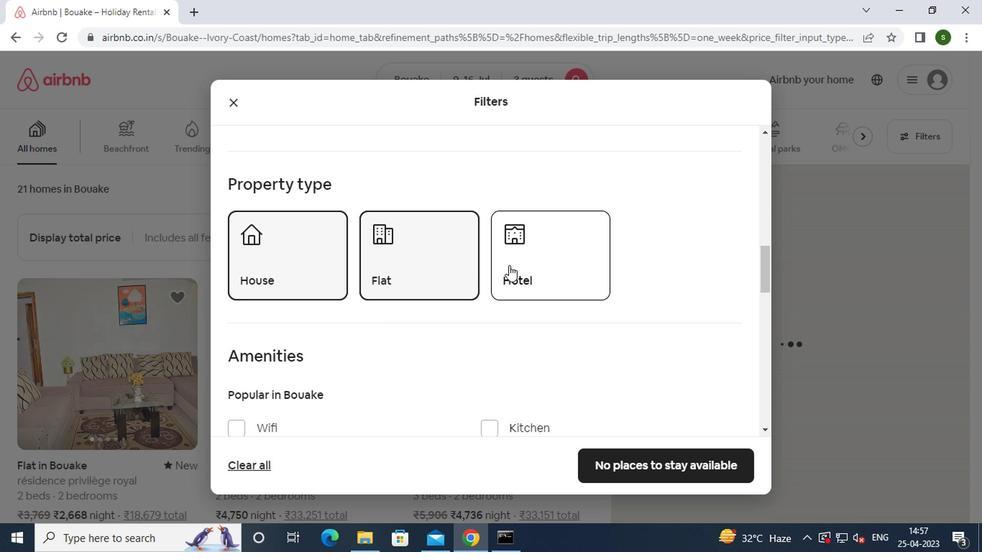 
Action: Mouse scrolled (506, 264) with delta (0, -1)
Screenshot: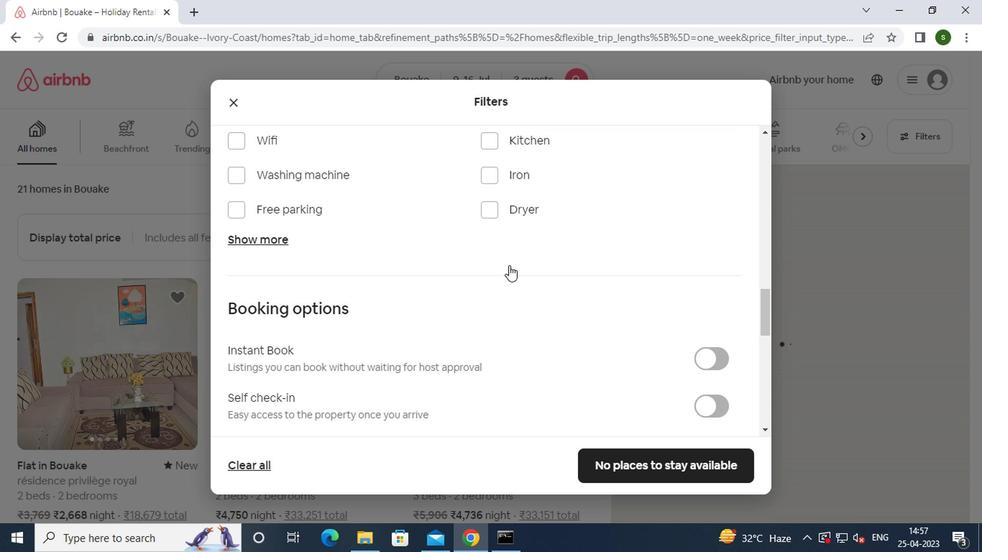 
Action: Mouse scrolled (506, 264) with delta (0, -1)
Screenshot: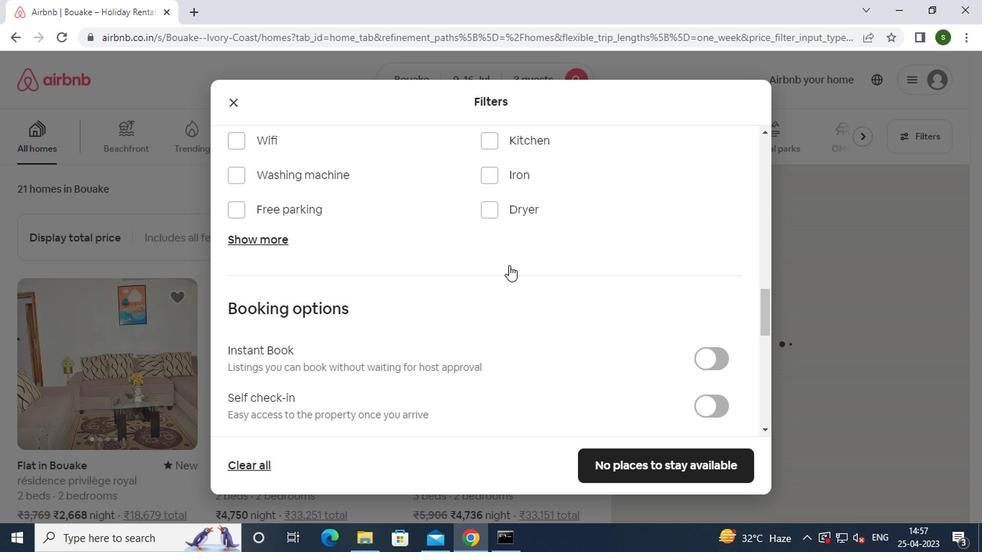 
Action: Mouse moved to (700, 262)
Screenshot: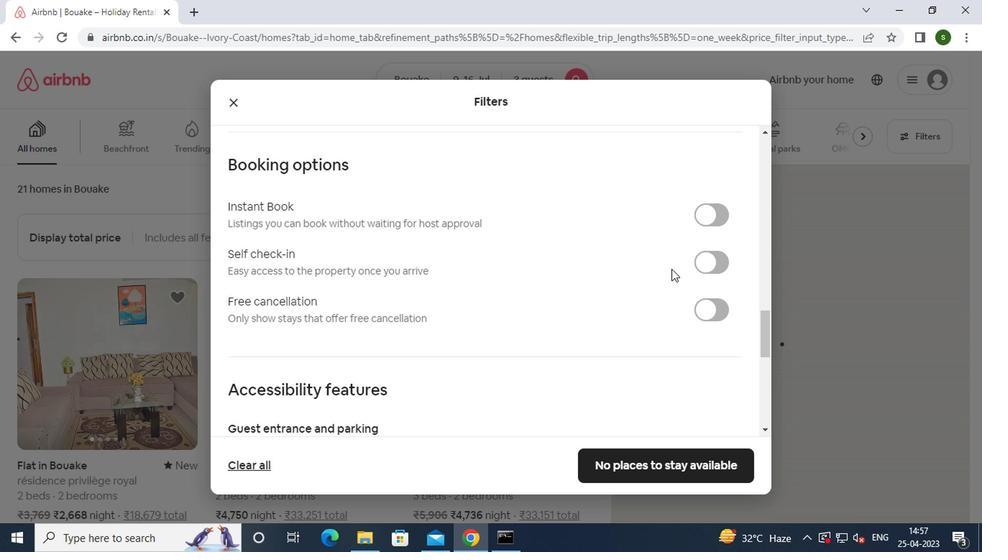 
Action: Mouse pressed left at (700, 262)
Screenshot: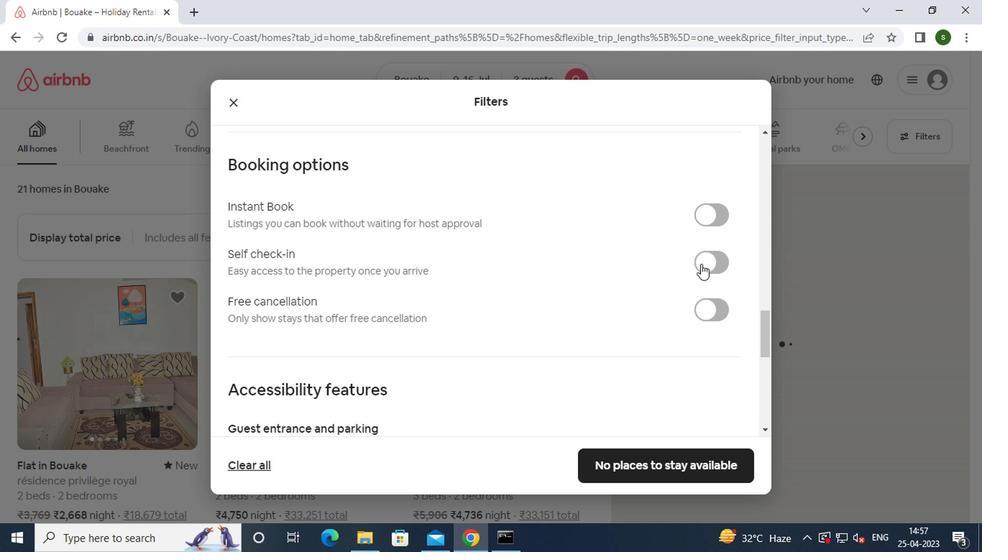 
Action: Mouse moved to (567, 288)
Screenshot: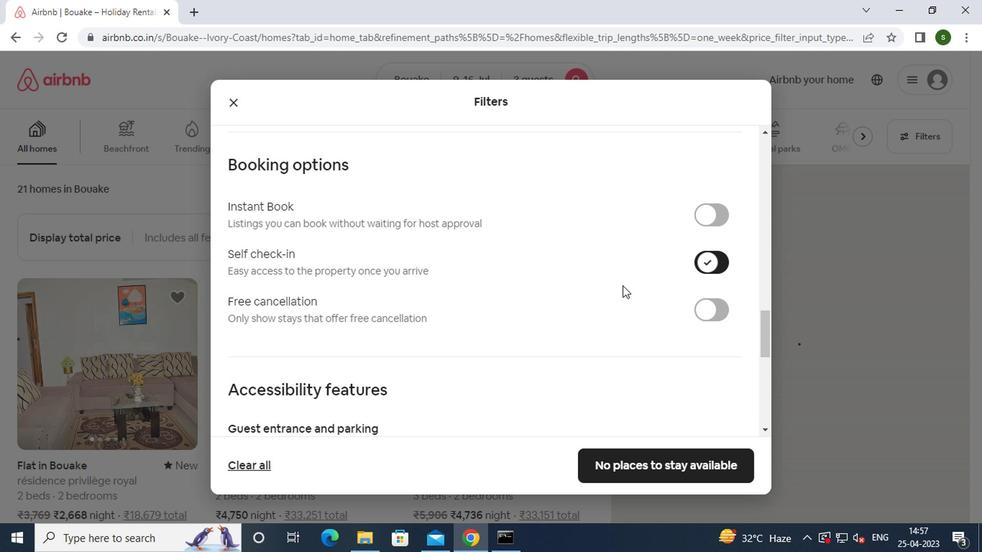 
Action: Mouse scrolled (567, 287) with delta (0, -1)
Screenshot: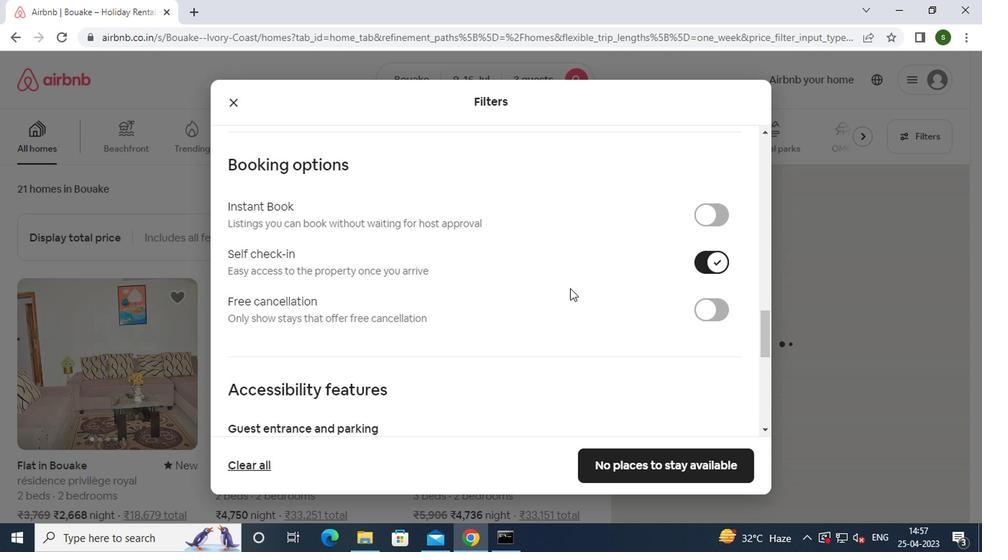 
Action: Mouse scrolled (567, 287) with delta (0, -1)
Screenshot: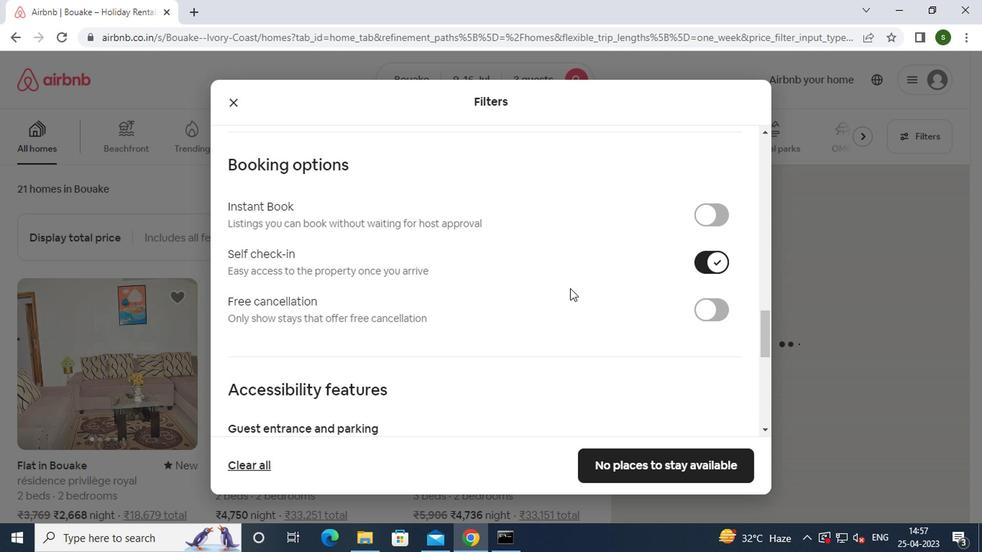 
Action: Mouse scrolled (567, 287) with delta (0, -1)
Screenshot: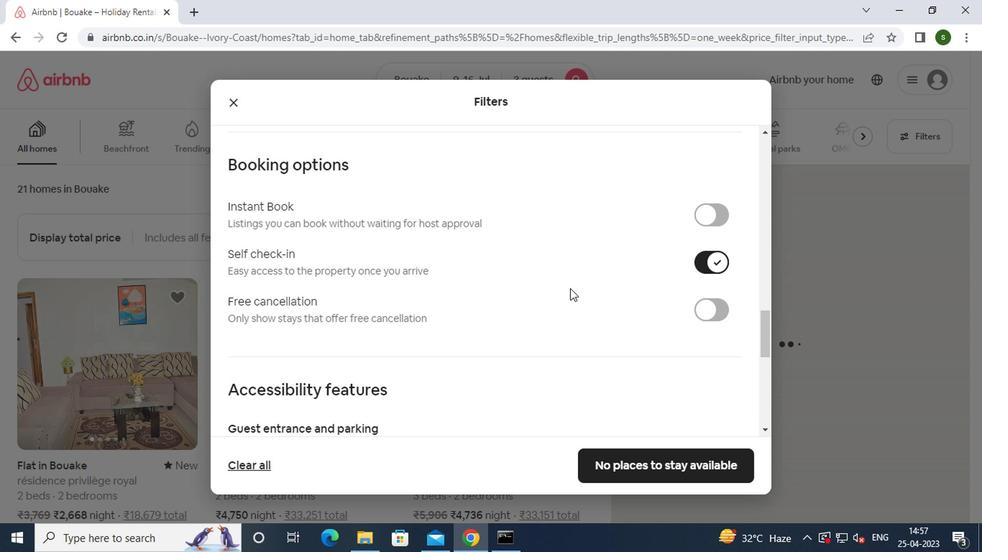 
Action: Mouse scrolled (567, 287) with delta (0, -1)
Screenshot: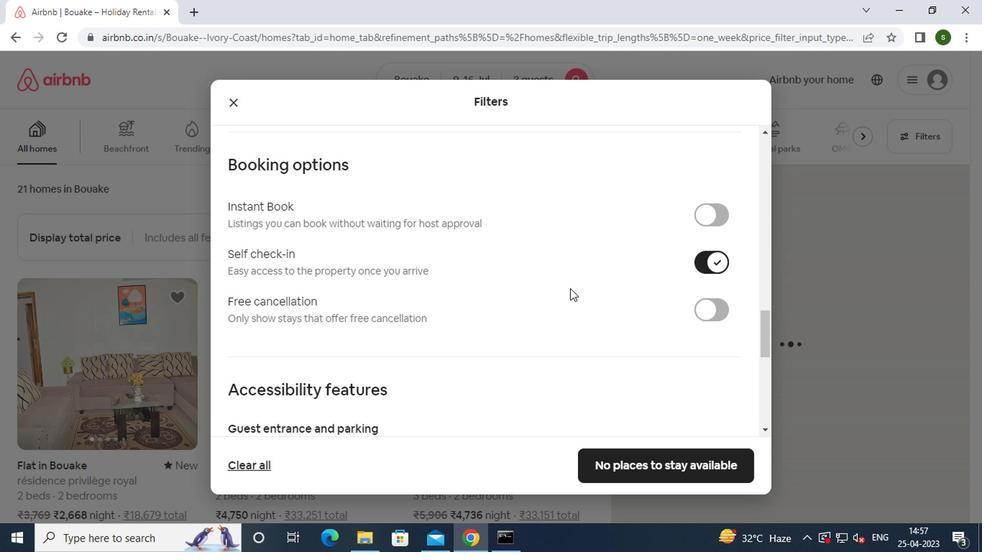 
Action: Mouse scrolled (567, 287) with delta (0, -1)
Screenshot: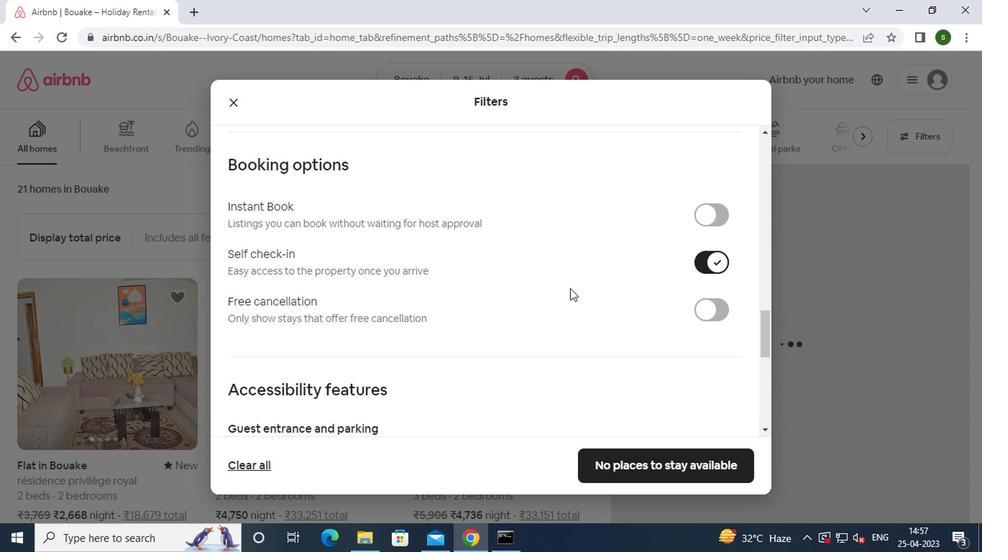 
Action: Mouse scrolled (567, 287) with delta (0, -1)
Screenshot: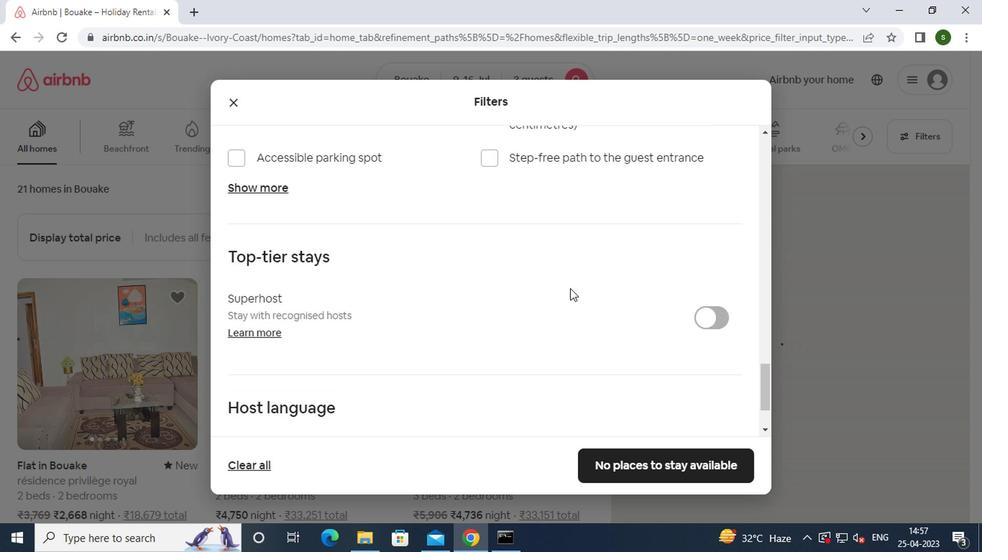 
Action: Mouse scrolled (567, 287) with delta (0, -1)
Screenshot: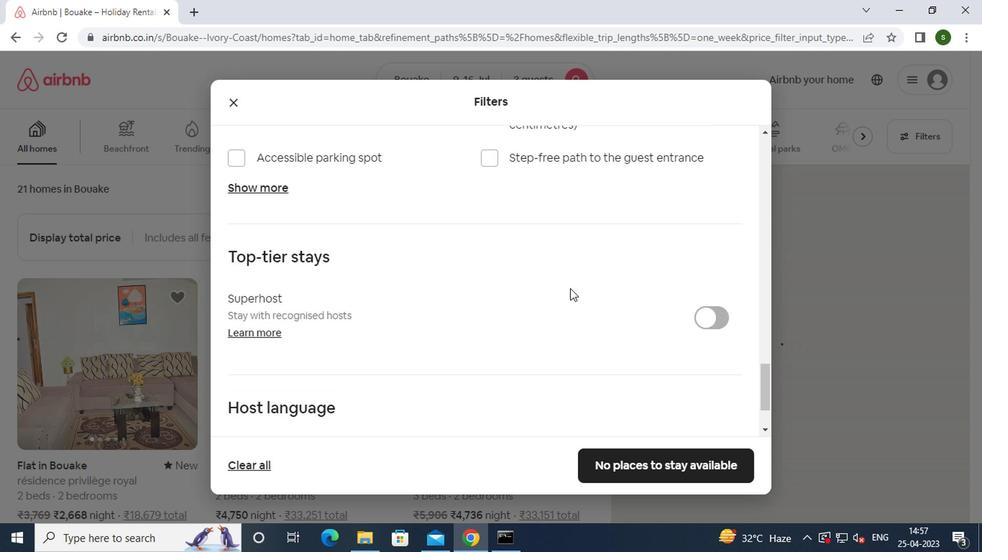 
Action: Mouse scrolled (567, 287) with delta (0, -1)
Screenshot: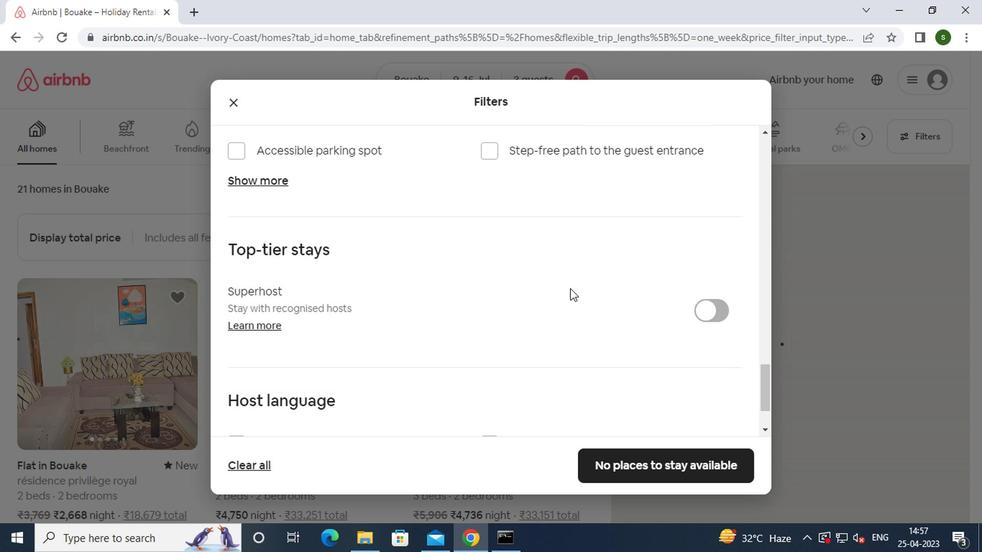 
Action: Mouse scrolled (567, 287) with delta (0, -1)
Screenshot: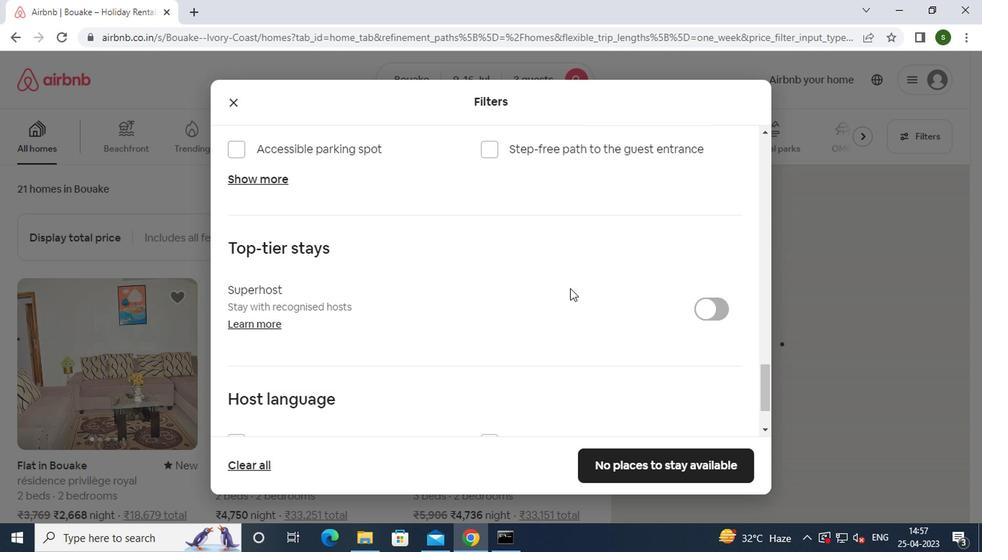 
Action: Mouse moved to (260, 356)
Screenshot: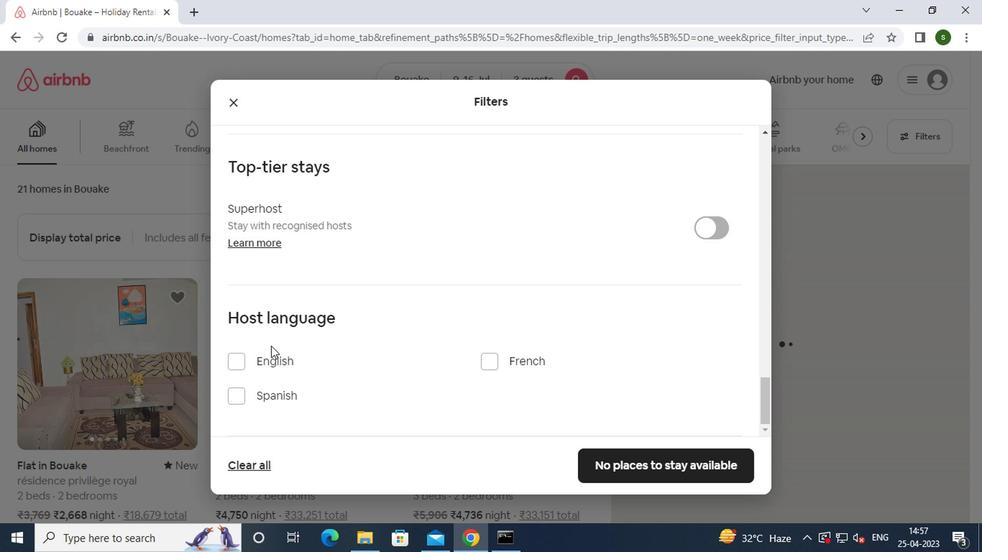 
Action: Mouse pressed left at (260, 356)
Screenshot: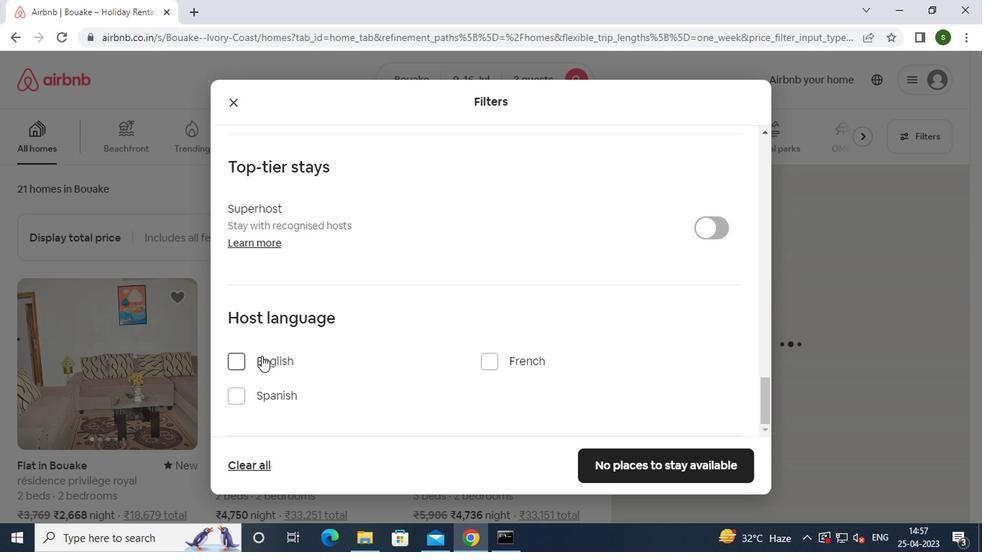 
Action: Mouse moved to (597, 469)
Screenshot: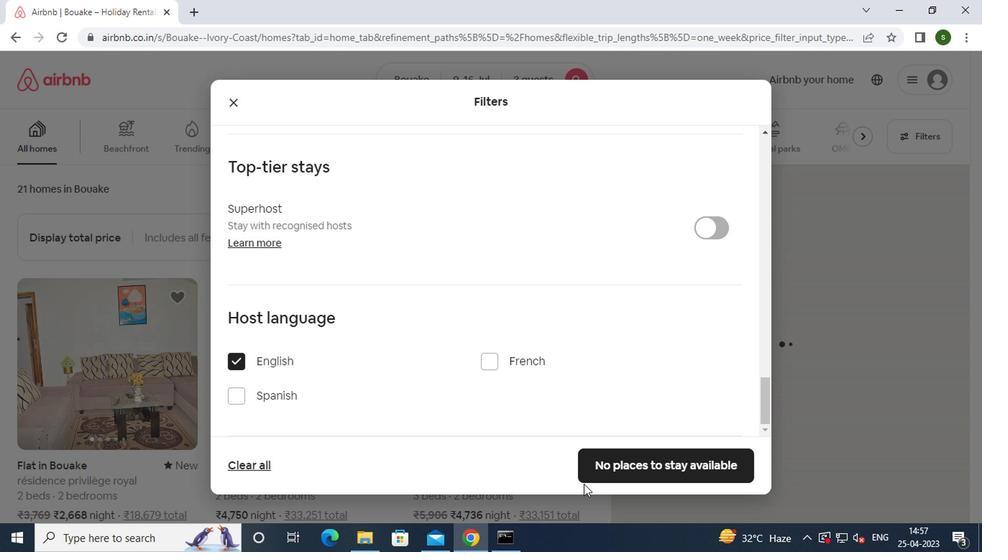 
Action: Mouse pressed left at (597, 469)
Screenshot: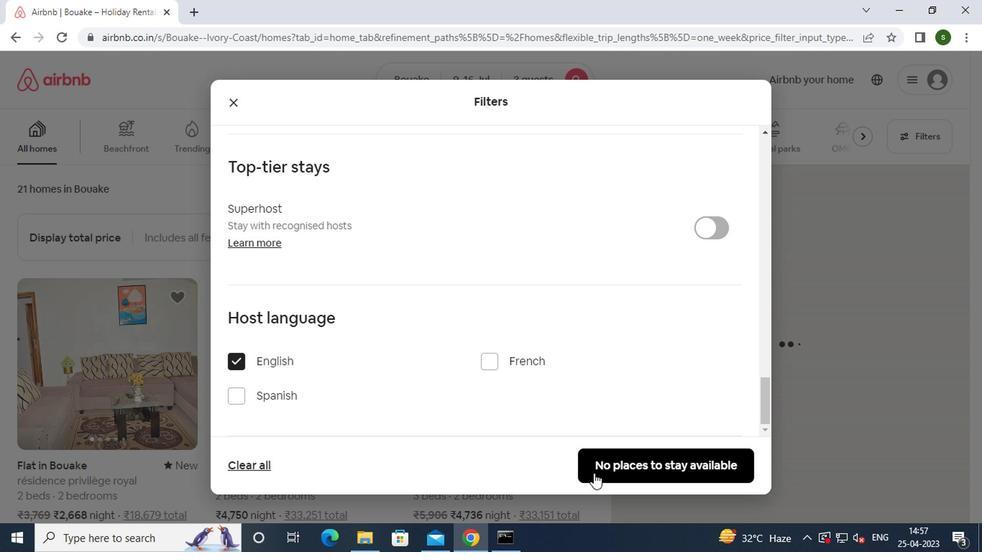 
Action: Mouse moved to (442, 357)
Screenshot: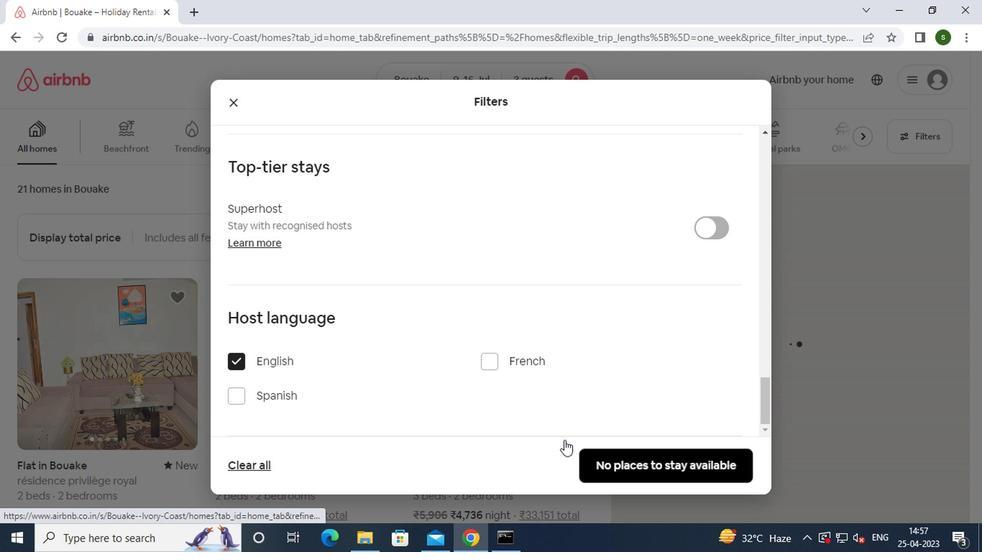 
